 Task: Arrange fields using page layout.
Action: Mouse moved to (661, 96)
Screenshot: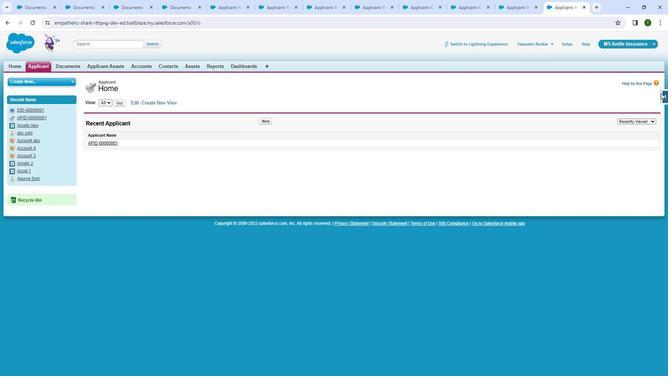 
Action: Mouse pressed left at (661, 96)
Screenshot: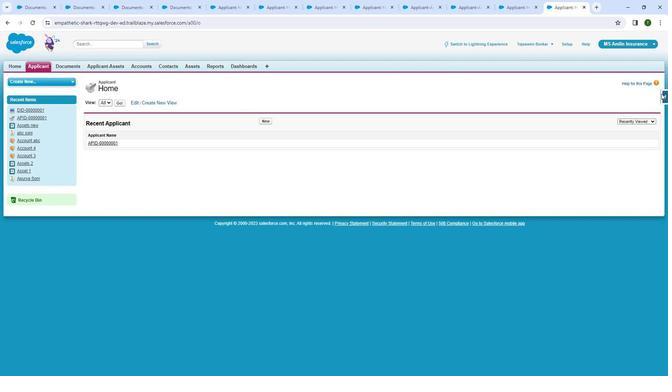 
Action: Mouse moved to (599, 121)
Screenshot: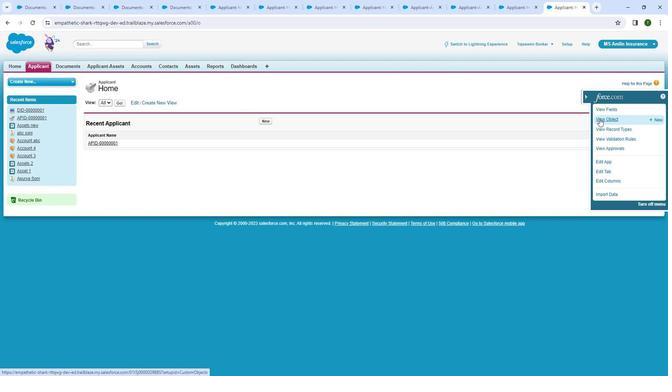 
Action: Mouse pressed left at (599, 121)
Screenshot: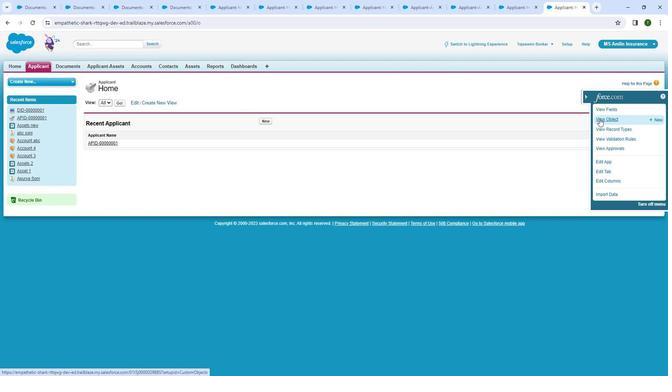 
Action: Mouse moved to (132, 172)
Screenshot: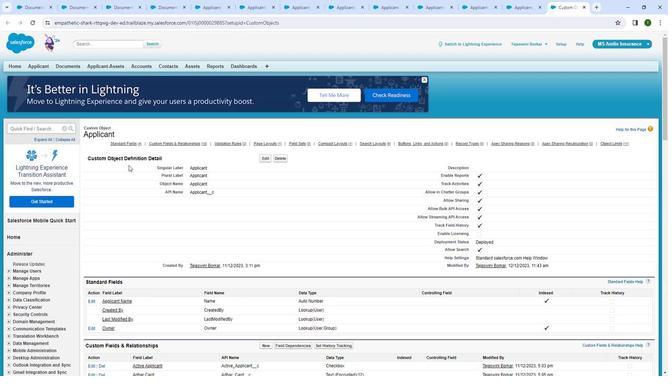 
Action: Mouse scrolled (132, 171) with delta (0, 0)
Screenshot: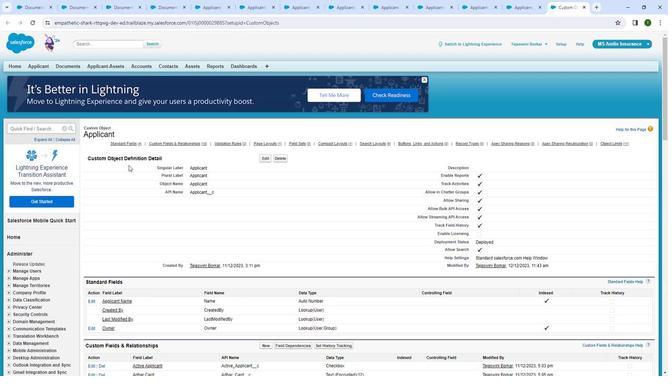 
Action: Mouse moved to (141, 177)
Screenshot: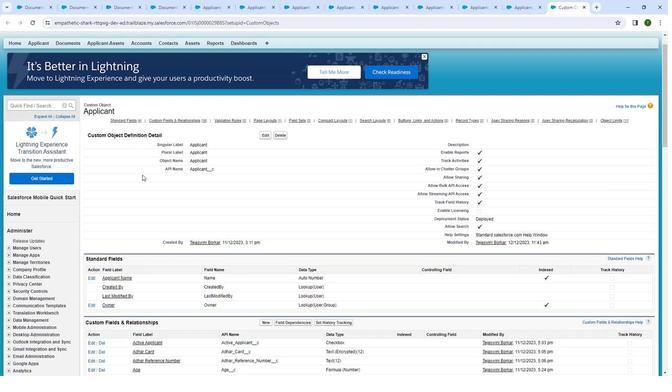 
Action: Mouse scrolled (141, 177) with delta (0, 0)
Screenshot: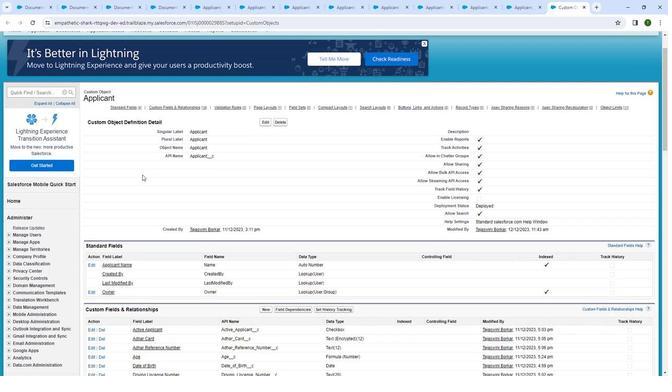 
Action: Mouse scrolled (141, 177) with delta (0, 0)
Screenshot: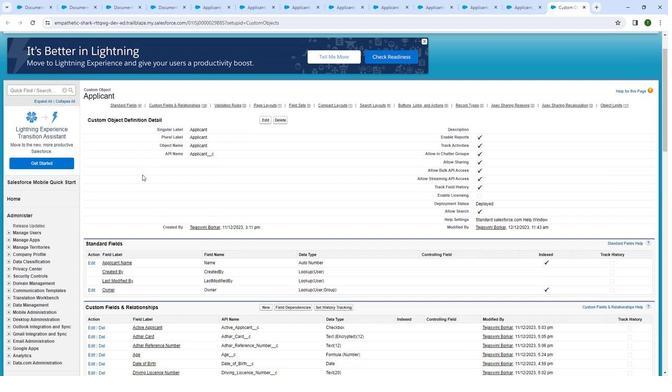 
Action: Mouse scrolled (141, 177) with delta (0, 0)
Screenshot: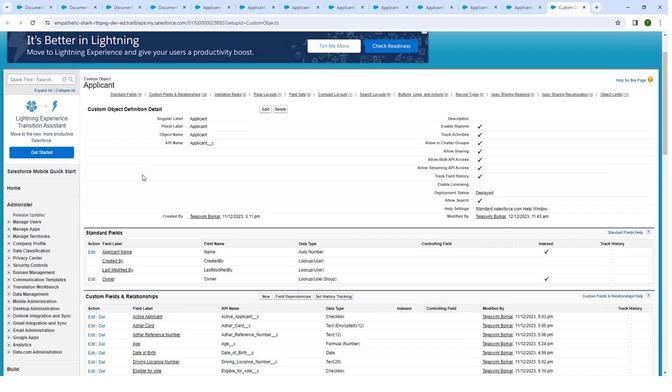 
Action: Mouse moved to (142, 176)
Screenshot: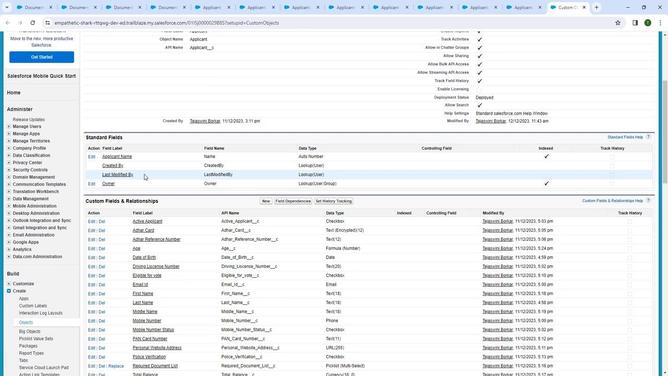 
Action: Mouse scrolled (142, 176) with delta (0, 0)
Screenshot: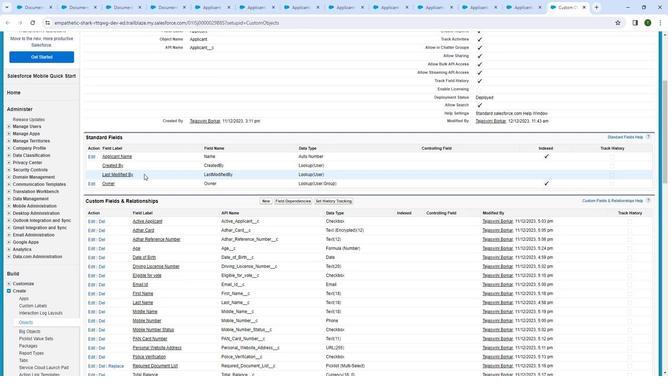 
Action: Mouse scrolled (142, 176) with delta (0, 0)
Screenshot: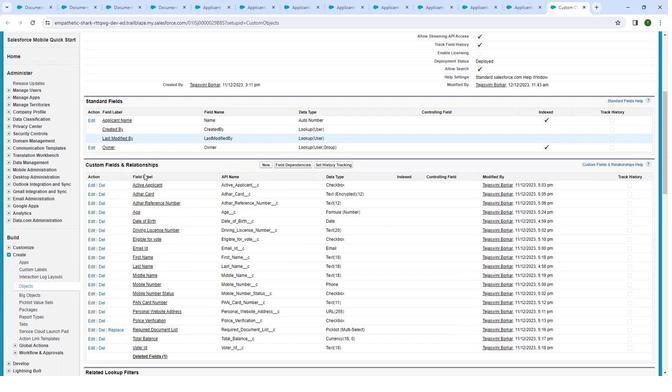
Action: Mouse moved to (168, 163)
Screenshot: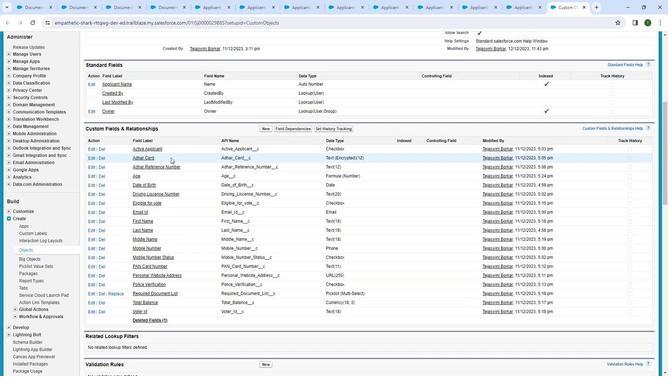 
Action: Mouse scrolled (168, 162) with delta (0, 0)
Screenshot: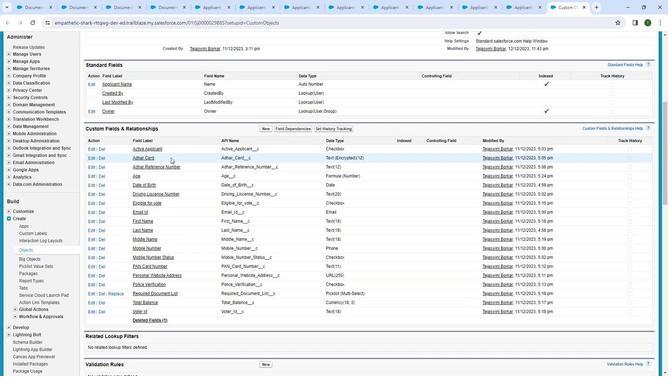 
Action: Mouse moved to (167, 165)
Screenshot: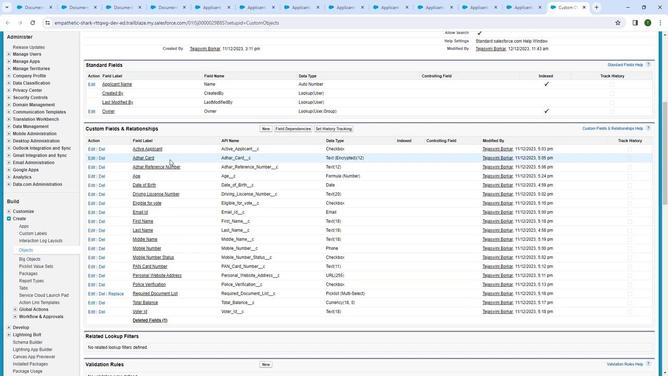 
Action: Mouse scrolled (167, 165) with delta (0, 0)
Screenshot: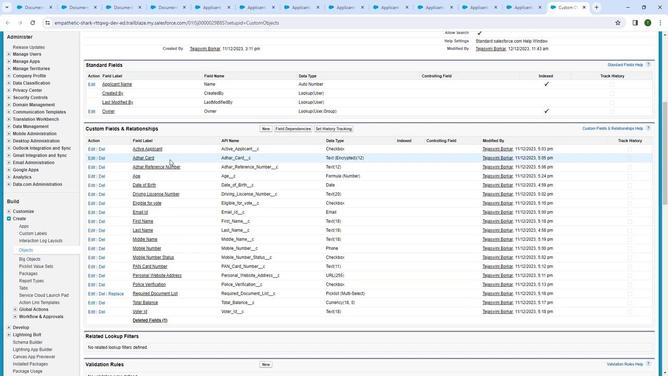 
Action: Mouse moved to (167, 166)
Screenshot: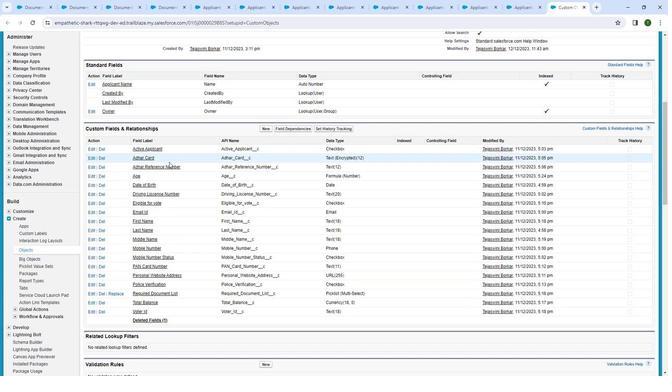 
Action: Mouse scrolled (167, 165) with delta (0, 0)
Screenshot: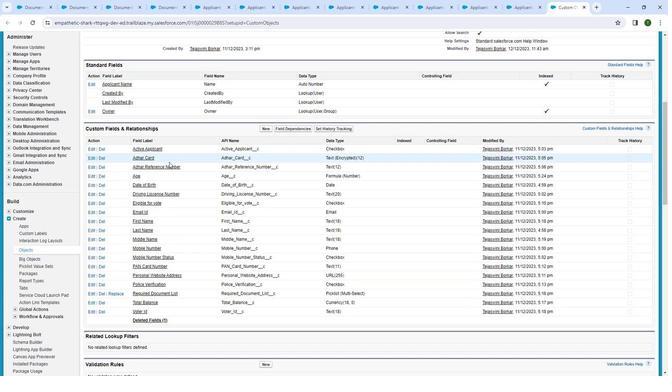 
Action: Mouse moved to (144, 218)
Screenshot: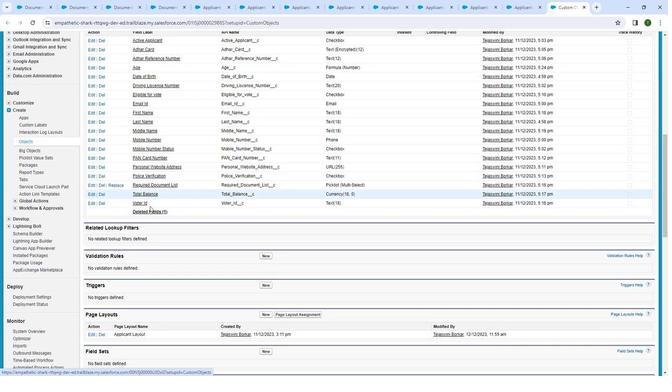 
Action: Mouse scrolled (144, 217) with delta (0, 0)
Screenshot: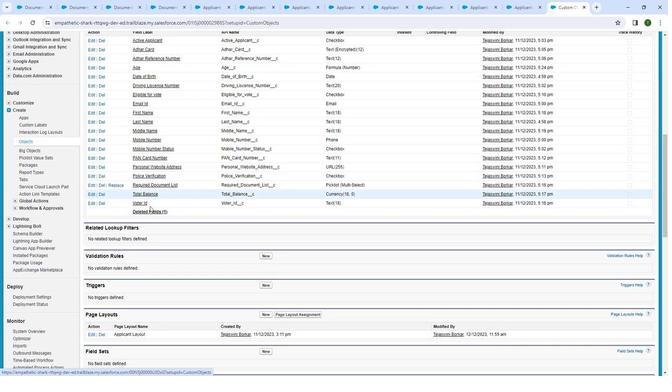 
Action: Mouse moved to (89, 303)
Screenshot: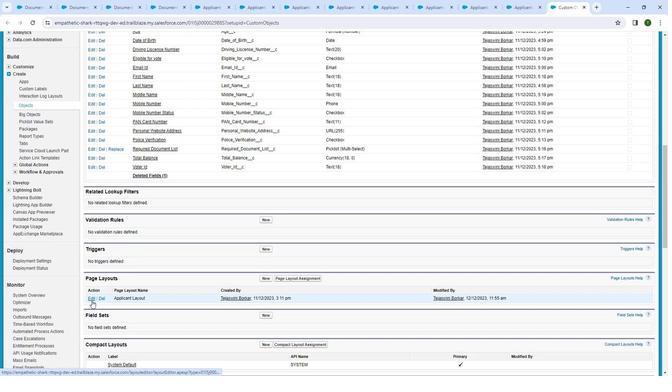 
Action: Mouse pressed left at (89, 303)
Screenshot: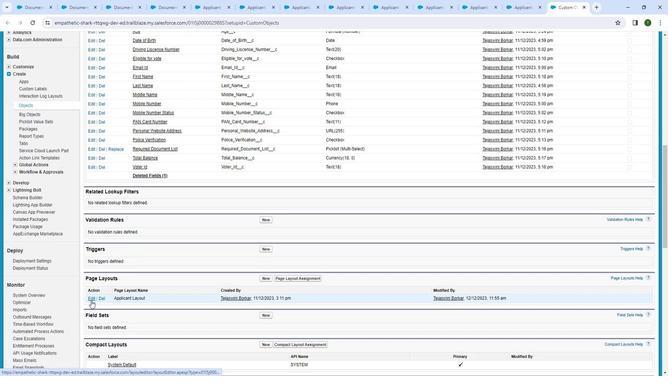 
Action: Mouse moved to (182, 206)
Screenshot: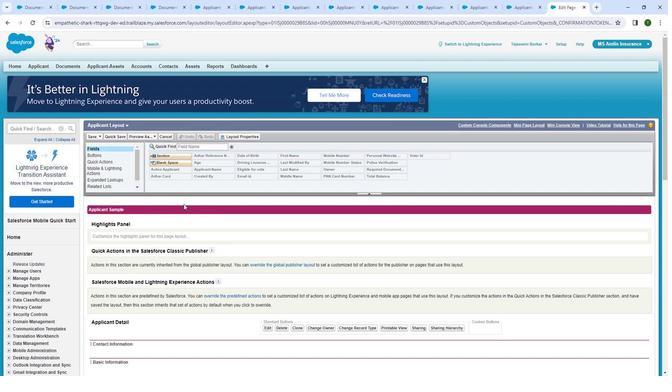 
Action: Mouse scrolled (182, 206) with delta (0, 0)
Screenshot: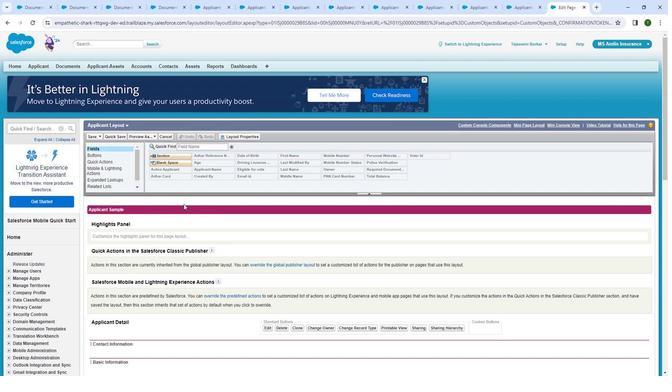 
Action: Mouse moved to (161, 122)
Screenshot: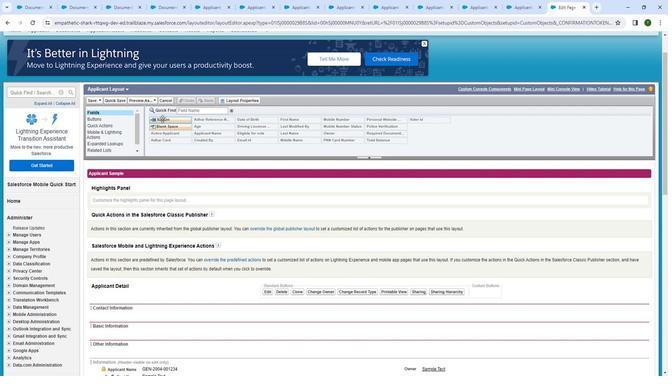 
Action: Mouse pressed left at (161, 122)
Screenshot: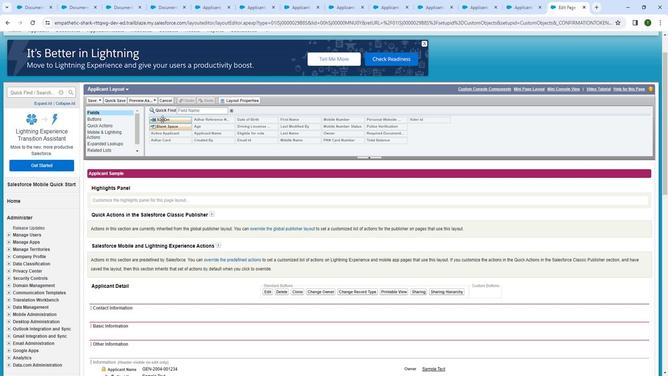 
Action: Mouse moved to (162, 176)
Screenshot: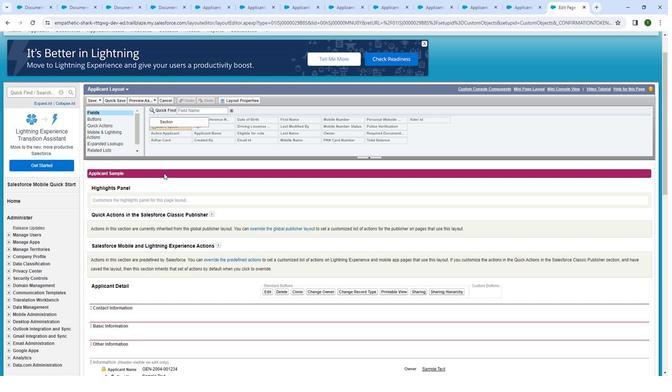 
Action: Mouse scrolled (162, 176) with delta (0, 0)
Screenshot: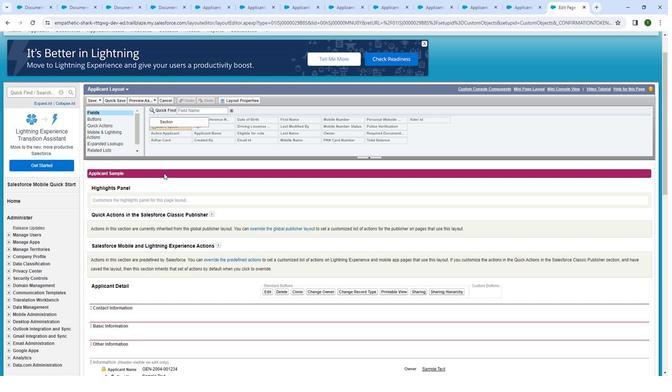 
Action: Mouse moved to (162, 183)
Screenshot: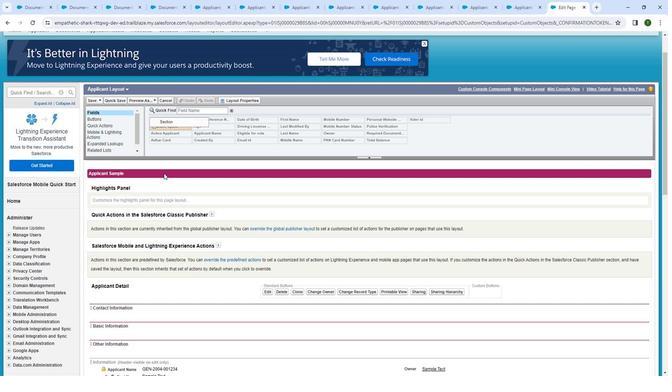 
Action: Mouse scrolled (162, 183) with delta (0, 0)
Screenshot: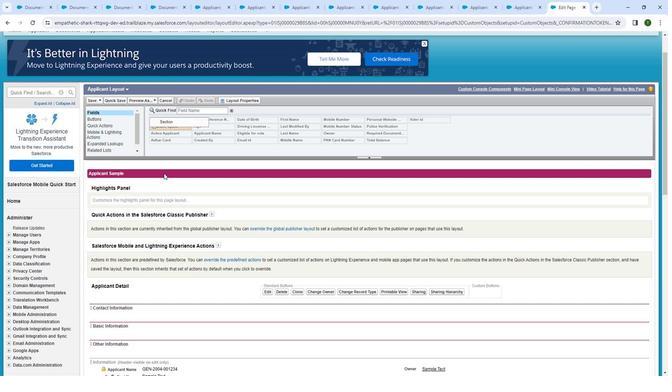 
Action: Mouse moved to (164, 188)
Screenshot: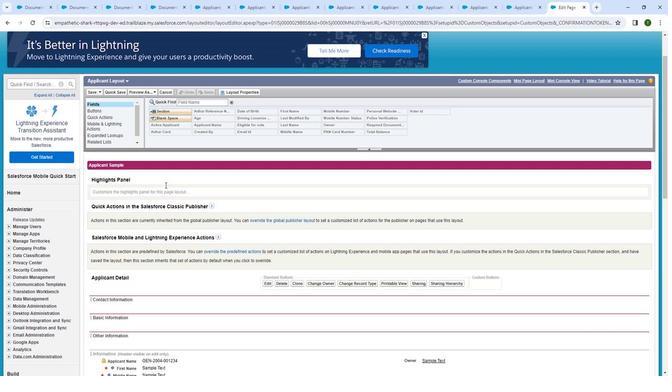 
Action: Mouse scrolled (164, 188) with delta (0, 0)
Screenshot: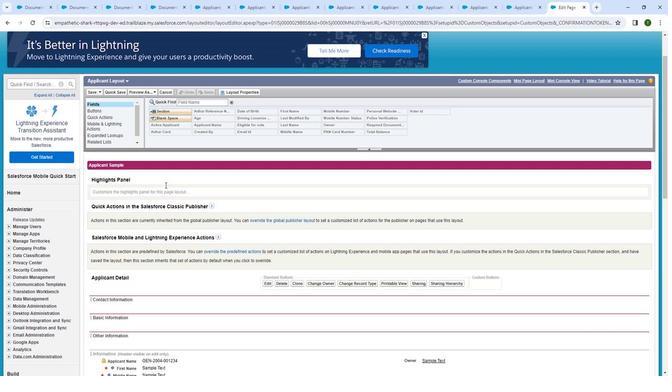 
Action: Mouse moved to (168, 192)
Screenshot: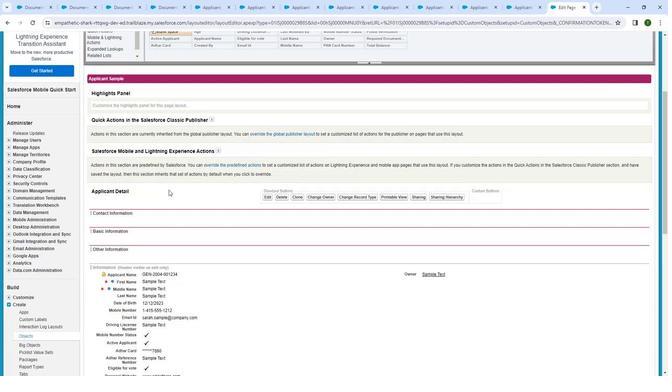 
Action: Mouse scrolled (168, 192) with delta (0, 0)
Screenshot: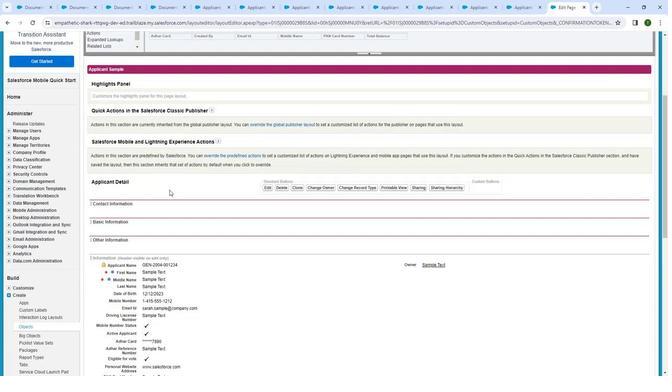 
Action: Mouse moved to (154, 235)
Screenshot: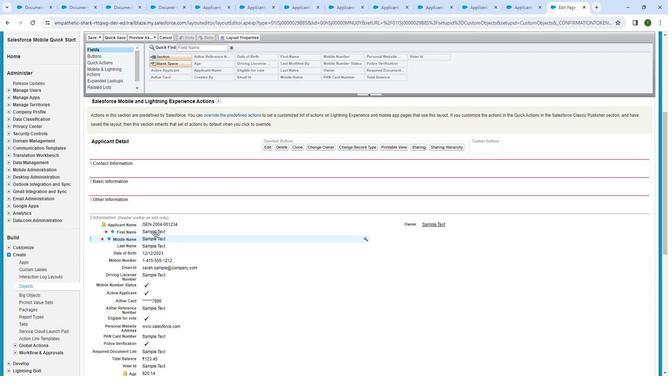 
Action: Mouse pressed left at (154, 235)
Screenshot: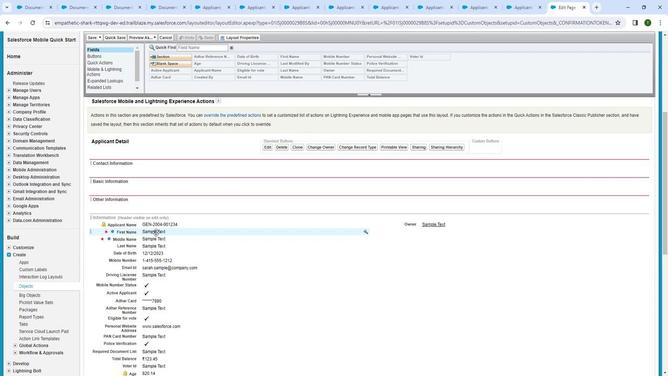 
Action: Mouse moved to (113, 167)
Screenshot: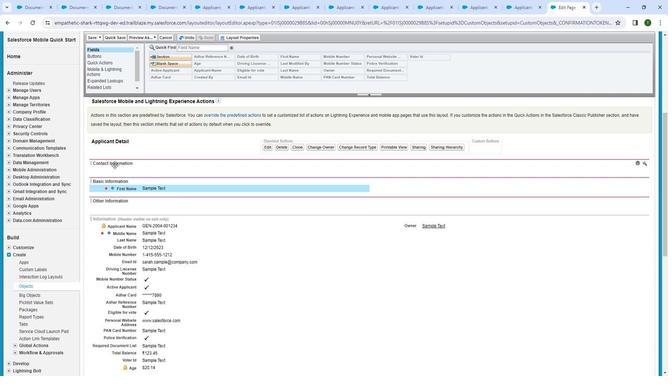 
Action: Mouse pressed left at (113, 167)
Screenshot: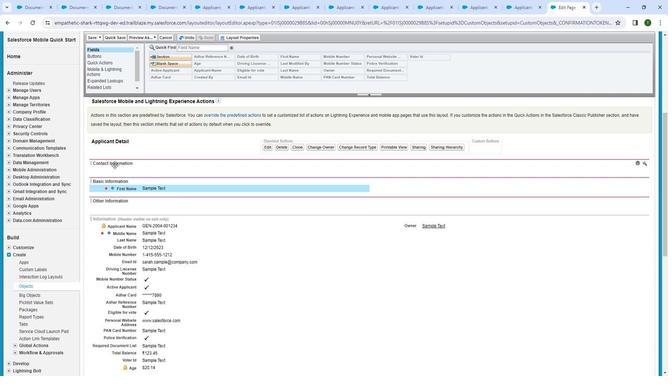 
Action: Mouse moved to (131, 237)
Screenshot: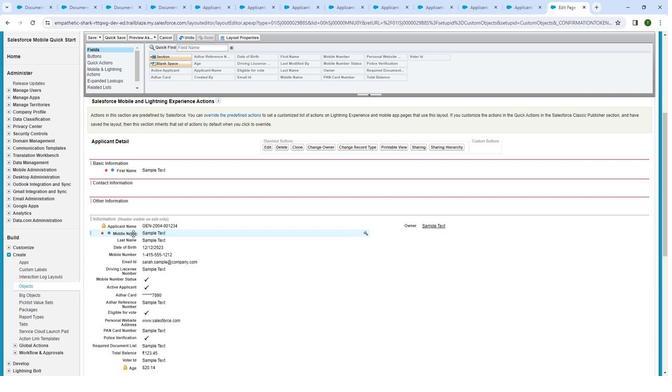 
Action: Mouse pressed left at (131, 237)
Screenshot: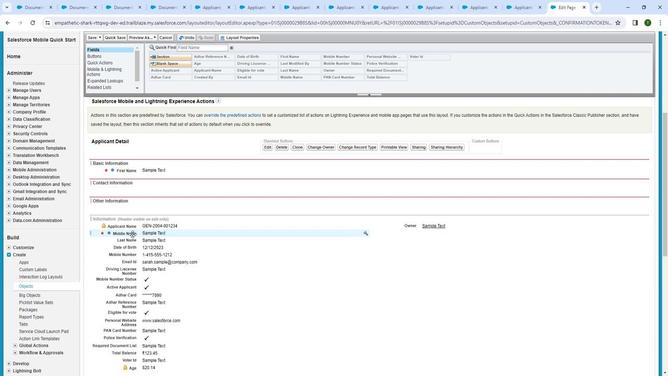 
Action: Mouse moved to (125, 175)
Screenshot: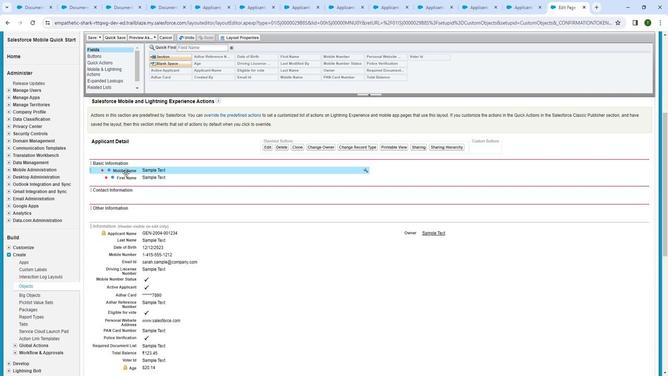 
Action: Mouse pressed left at (125, 175)
Screenshot: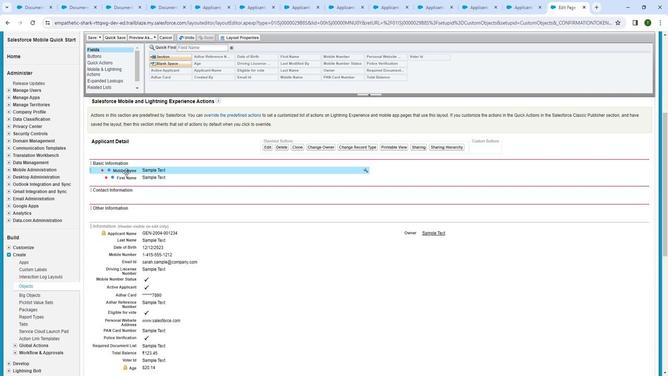 
Action: Mouse moved to (125, 244)
Screenshot: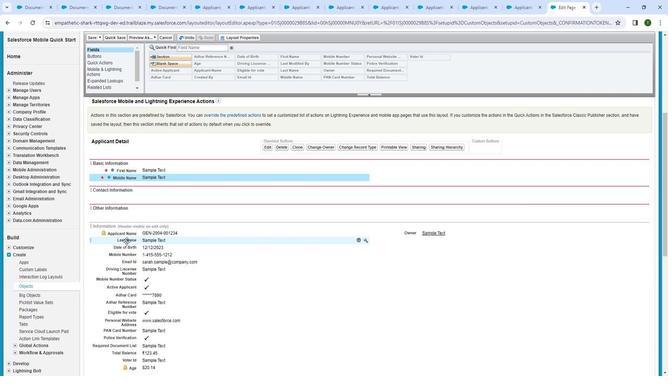 
Action: Mouse pressed left at (125, 244)
Screenshot: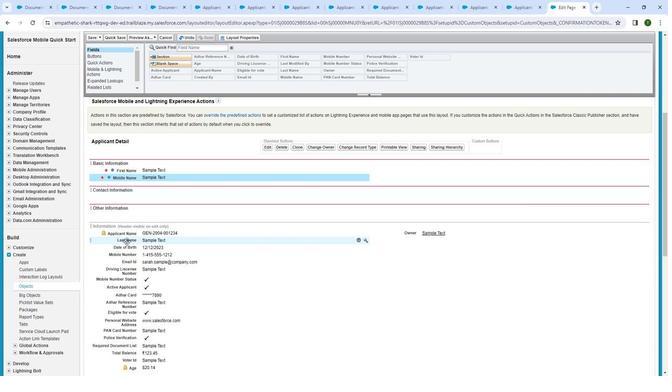 
Action: Mouse moved to (154, 213)
Screenshot: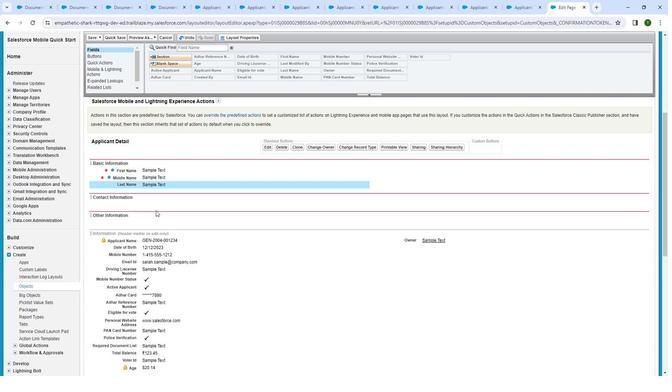 
Action: Mouse scrolled (154, 213) with delta (0, 0)
Screenshot: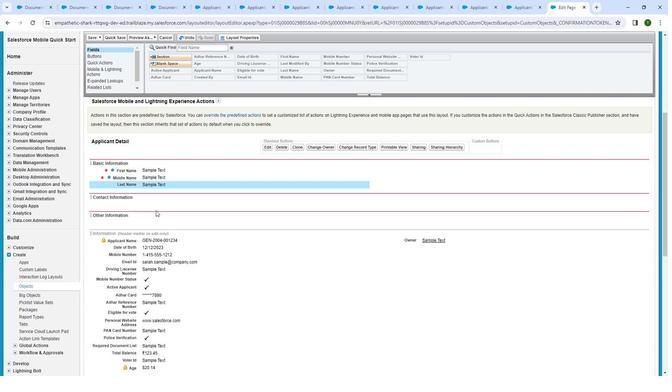 
Action: Mouse moved to (141, 281)
Screenshot: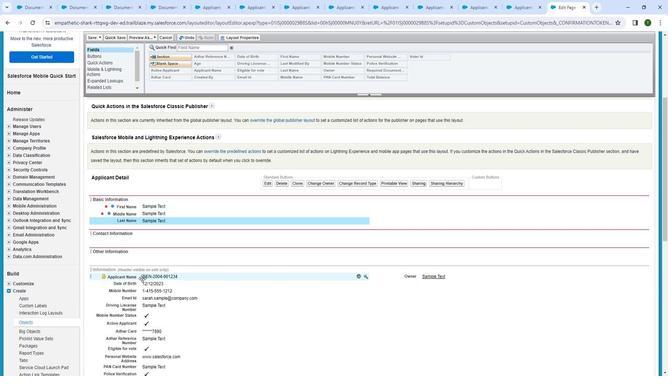 
Action: Mouse pressed left at (141, 281)
Screenshot: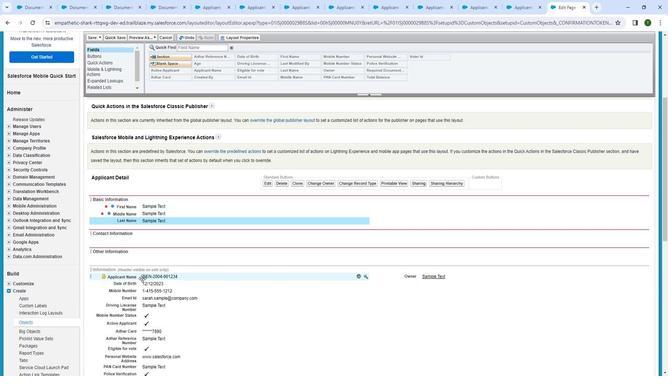 
Action: Mouse moved to (124, 281)
Screenshot: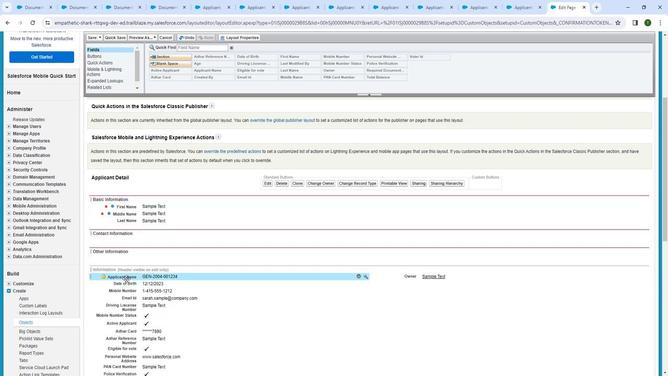 
Action: Mouse pressed left at (124, 281)
Screenshot: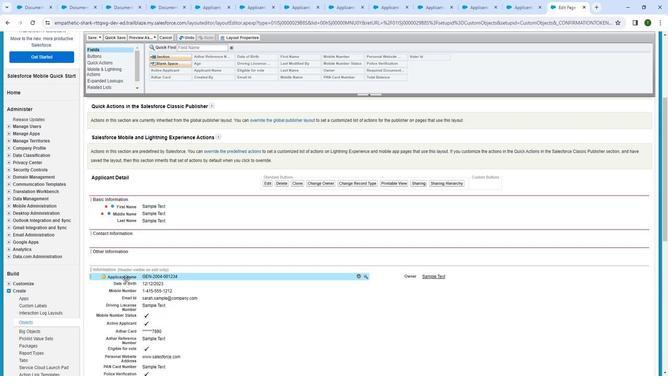 
Action: Mouse moved to (126, 264)
Screenshot: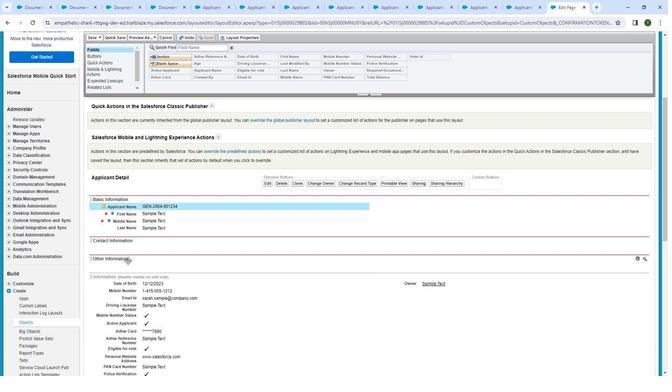 
Action: Mouse scrolled (126, 264) with delta (0, 0)
Screenshot: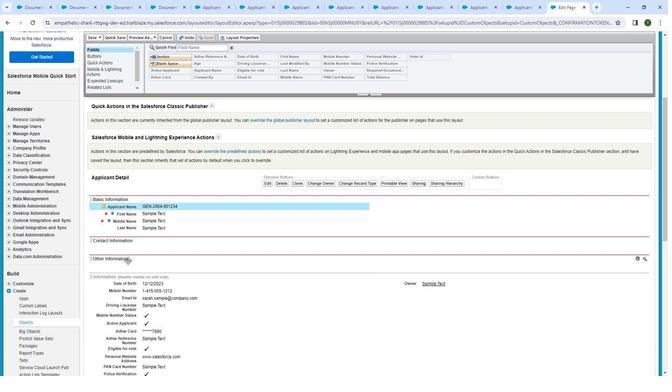 
Action: Mouse moved to (137, 250)
Screenshot: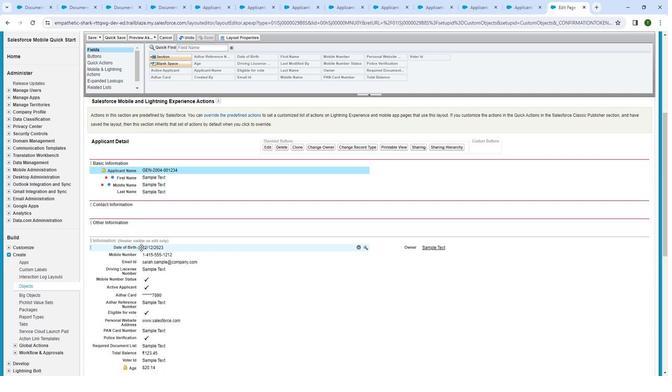 
Action: Mouse pressed left at (137, 250)
Screenshot: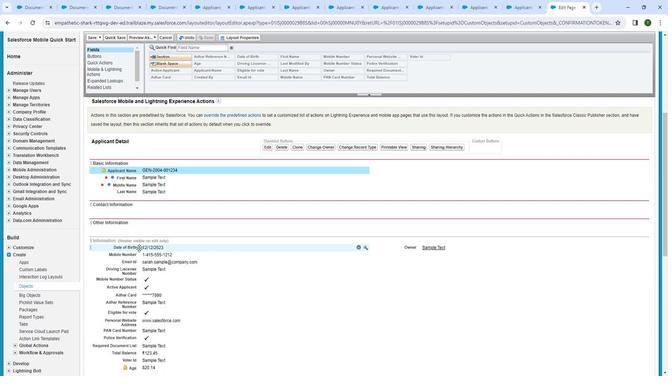 
Action: Mouse moved to (153, 258)
Screenshot: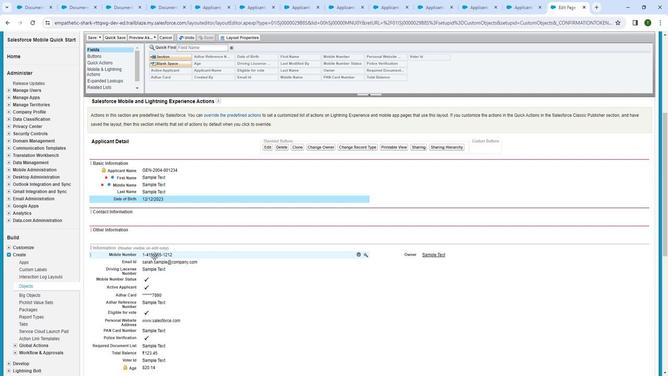 
Action: Mouse pressed left at (153, 258)
Screenshot: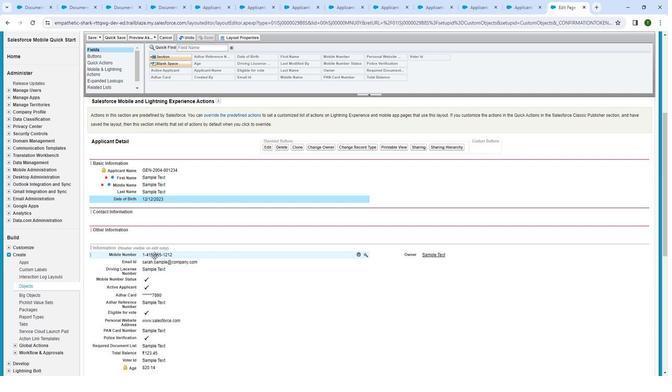 
Action: Mouse moved to (131, 310)
Screenshot: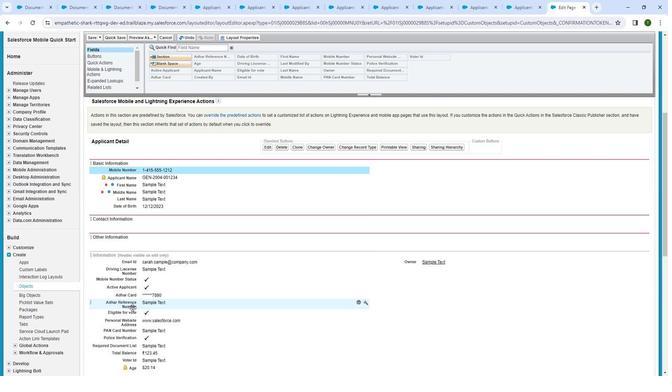 
Action: Mouse scrolled (131, 310) with delta (0, 0)
Screenshot: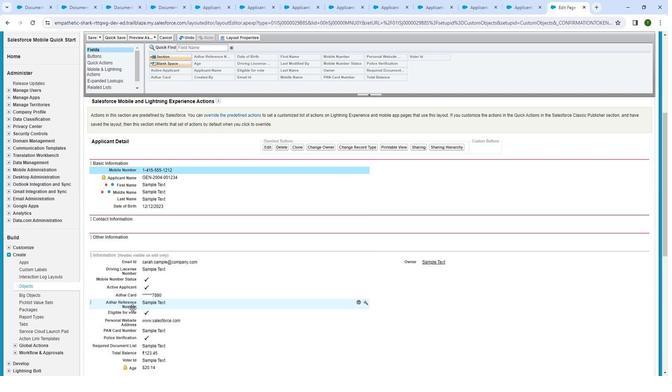
Action: Mouse moved to (135, 310)
Screenshot: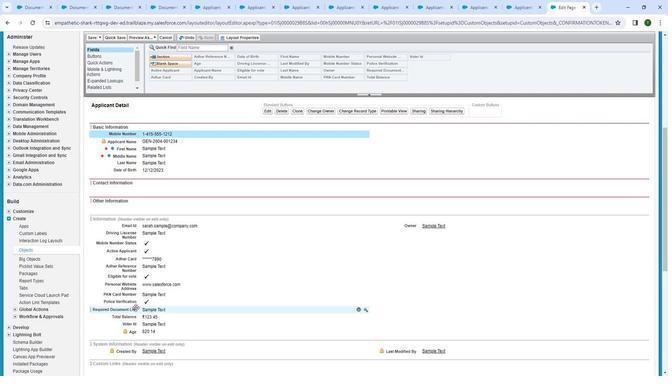 
Action: Mouse scrolled (135, 310) with delta (0, 0)
Screenshot: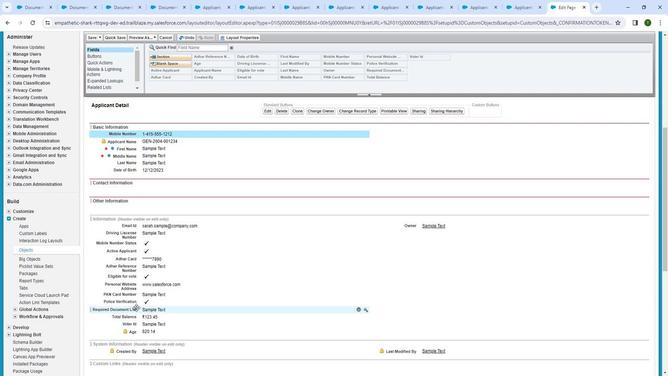 
Action: Mouse moved to (136, 307)
Screenshot: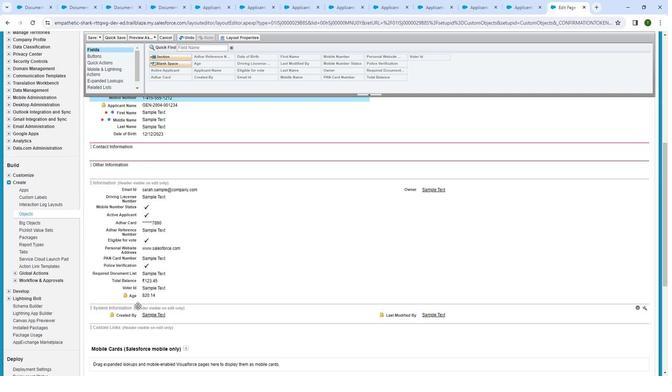 
Action: Mouse scrolled (136, 308) with delta (0, 0)
Screenshot: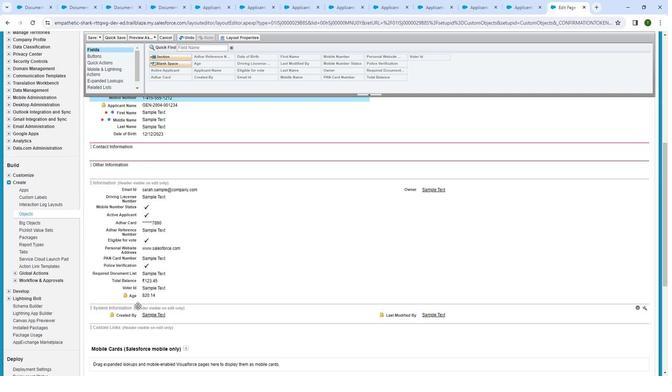 
Action: Mouse moved to (136, 307)
Screenshot: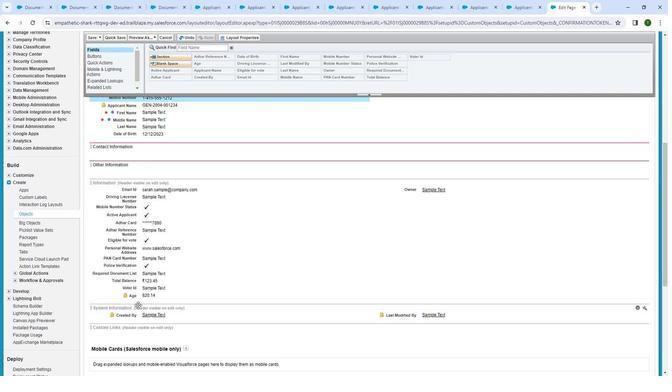 
Action: Mouse scrolled (136, 307) with delta (0, 0)
Screenshot: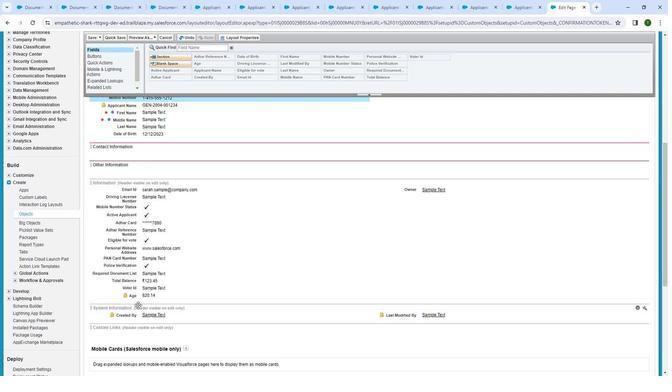 
Action: Mouse moved to (137, 306)
Screenshot: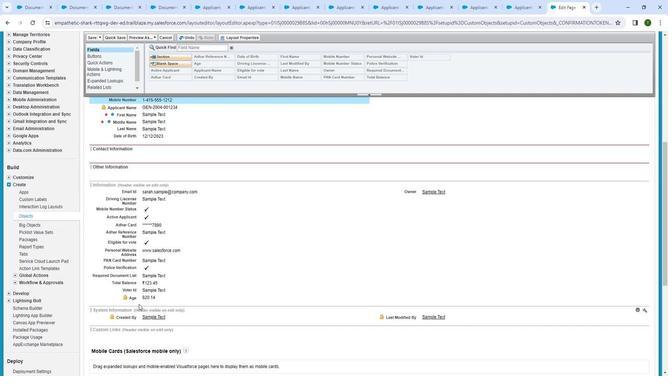
Action: Mouse scrolled (137, 306) with delta (0, 0)
Screenshot: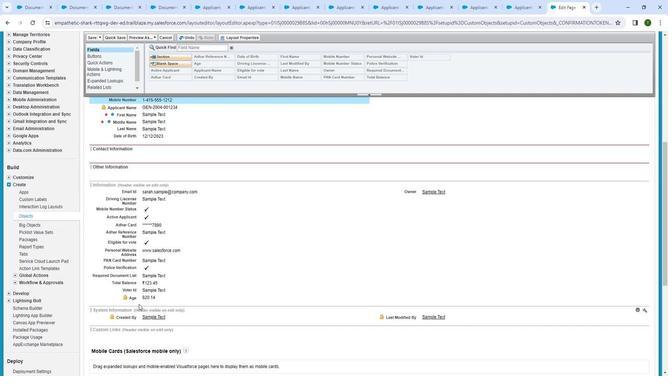 
Action: Mouse moved to (152, 245)
Screenshot: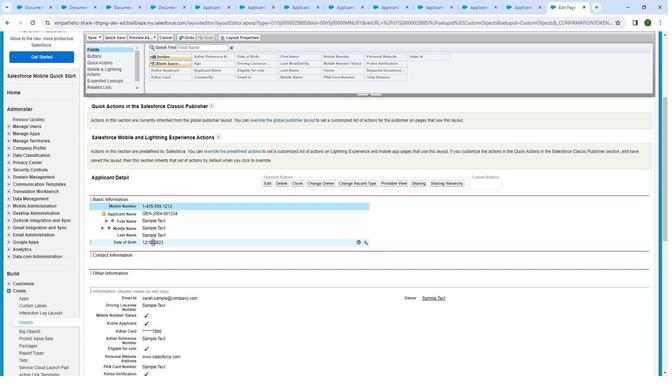 
Action: Mouse pressed left at (152, 245)
Screenshot: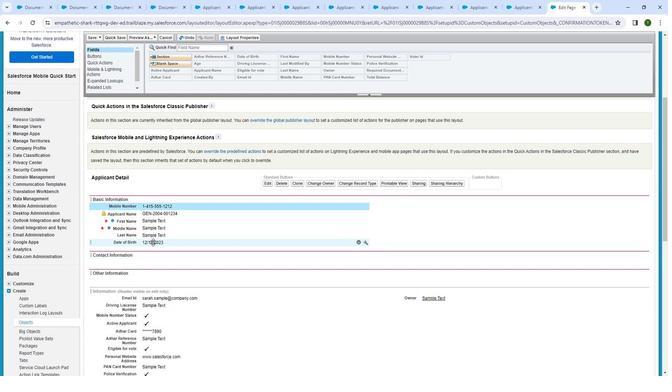 
Action: Mouse moved to (226, 242)
Screenshot: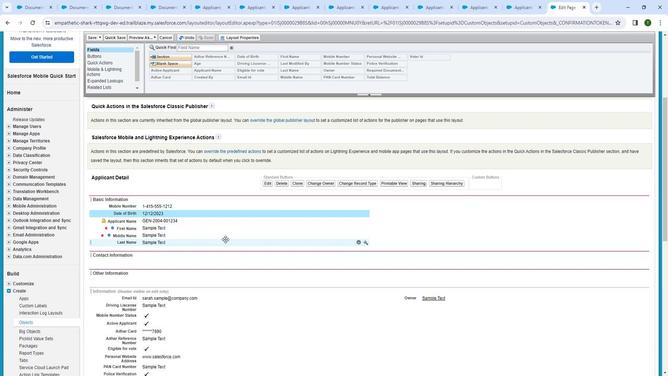 
Action: Mouse scrolled (226, 243) with delta (0, 0)
Screenshot: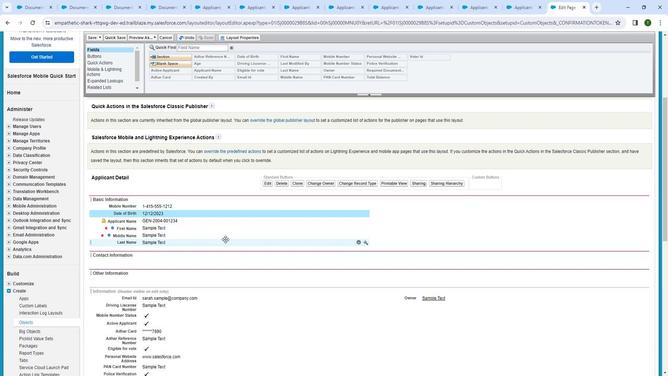 
Action: Mouse moved to (232, 245)
Screenshot: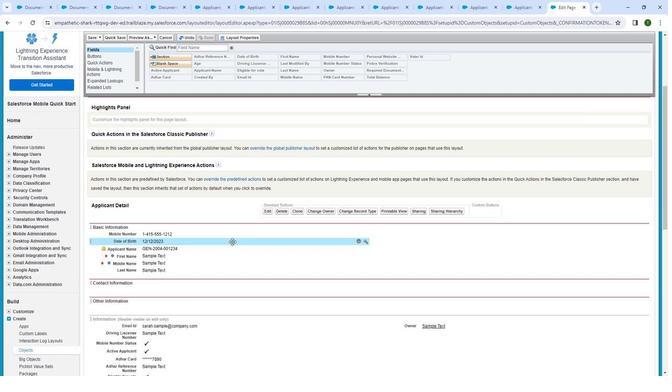 
Action: Mouse scrolled (232, 245) with delta (0, 0)
Screenshot: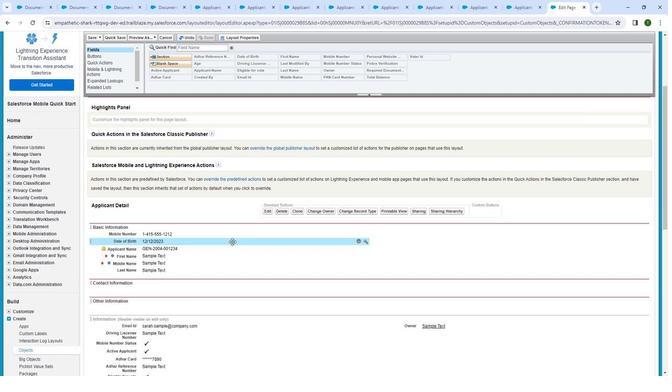 
Action: Mouse moved to (239, 251)
Screenshot: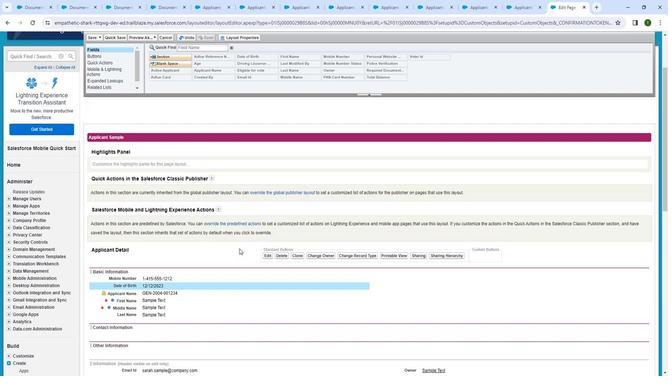 
Action: Mouse scrolled (239, 251) with delta (0, 0)
Screenshot: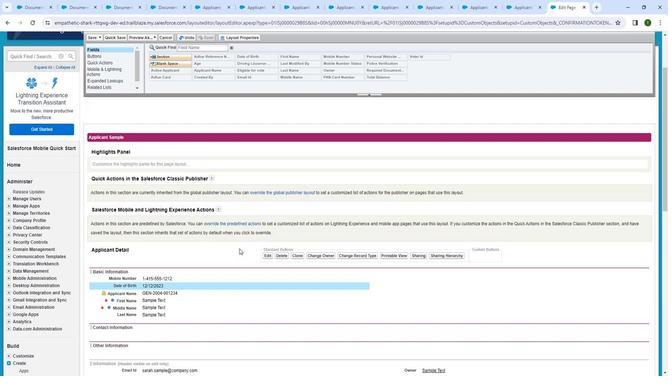 
Action: Mouse moved to (239, 252)
Screenshot: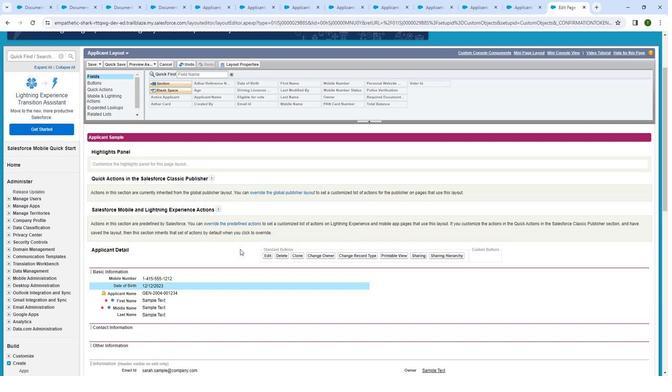
Action: Mouse scrolled (239, 252) with delta (0, 0)
Screenshot: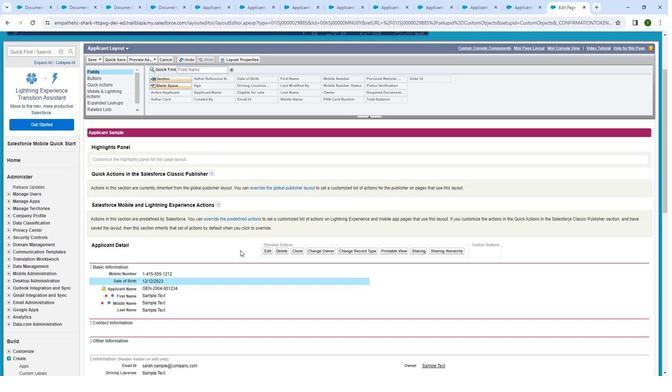 
Action: Mouse scrolled (239, 252) with delta (0, 0)
Screenshot: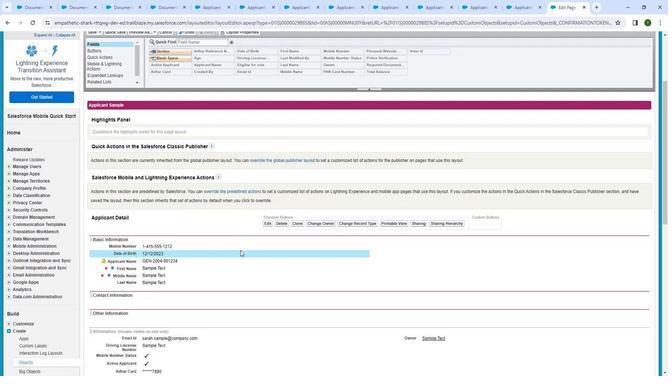 
Action: Mouse moved to (239, 252)
Screenshot: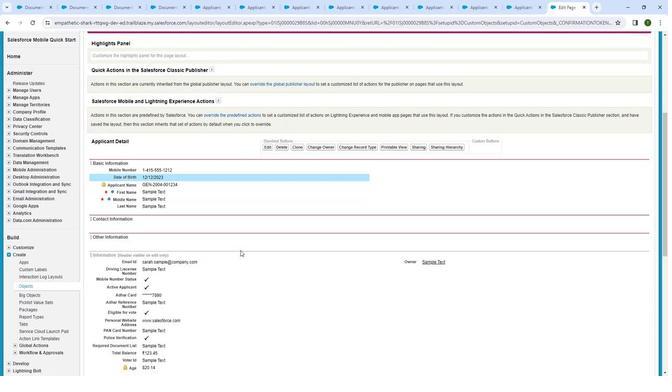 
Action: Mouse scrolled (239, 253) with delta (0, 0)
Screenshot: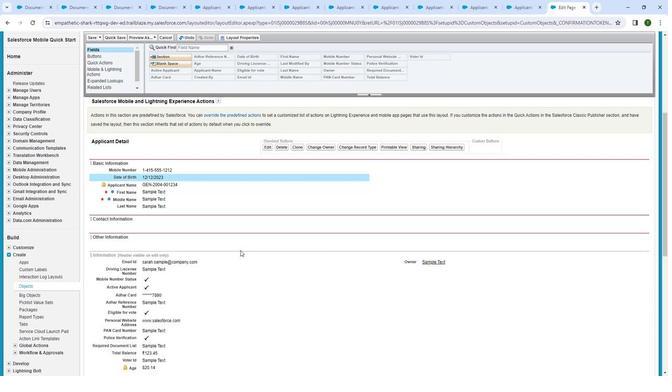 
Action: Mouse scrolled (239, 253) with delta (0, 0)
Screenshot: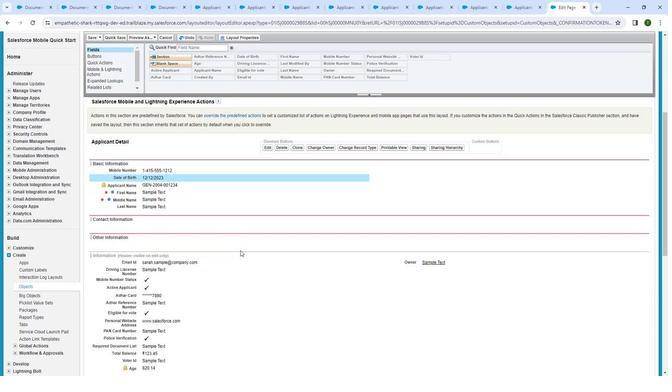 
Action: Mouse moved to (134, 253)
Screenshot: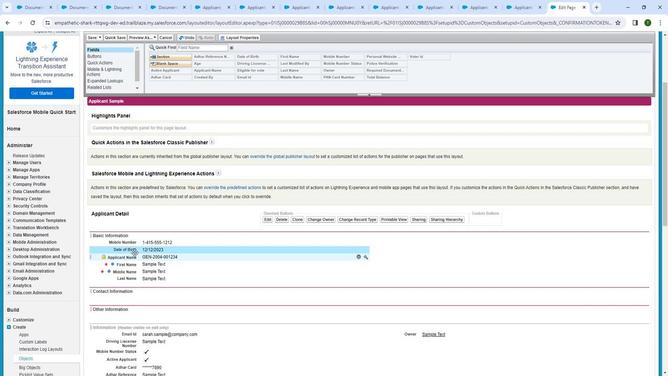 
Action: Mouse pressed left at (134, 253)
Screenshot: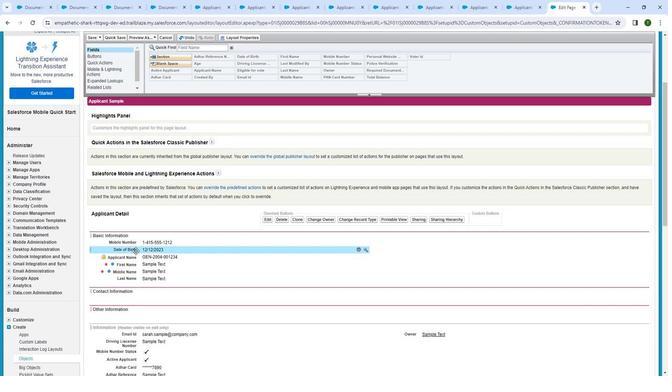 
Action: Mouse moved to (125, 251)
Screenshot: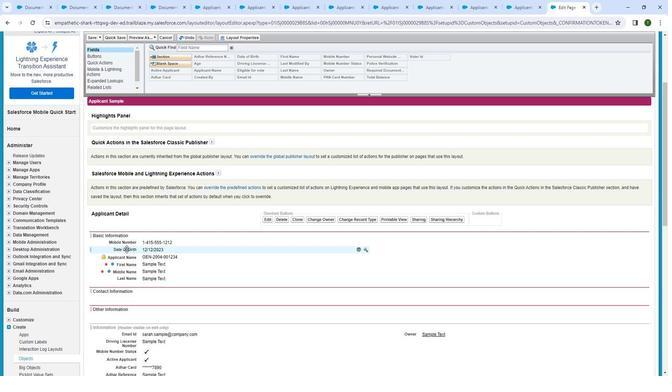 
Action: Mouse pressed left at (125, 251)
Screenshot: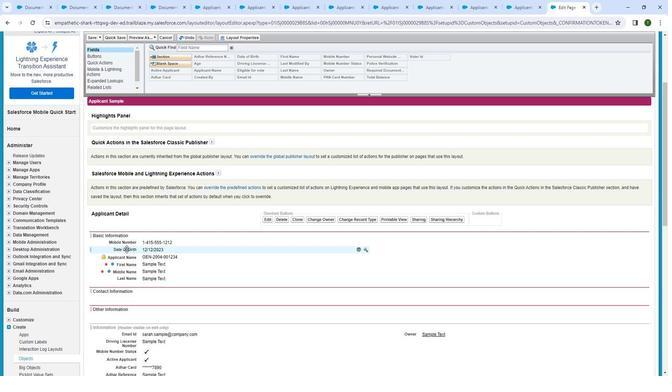 
Action: Mouse moved to (145, 244)
Screenshot: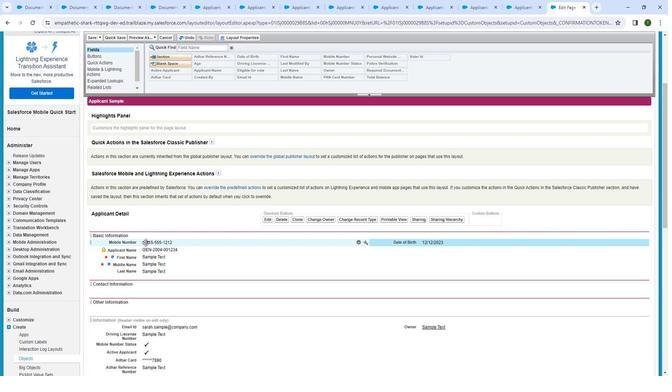 
Action: Mouse pressed left at (145, 244)
Screenshot: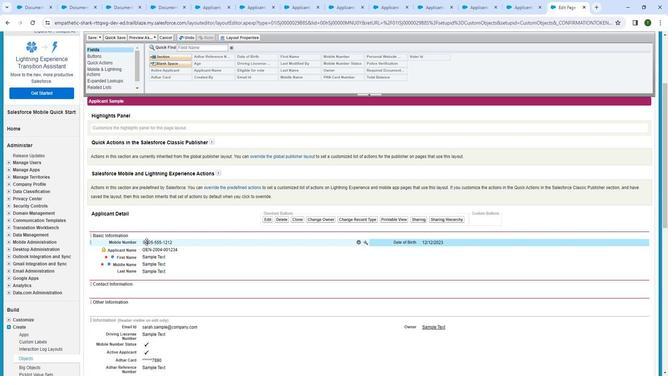 
Action: Mouse moved to (148, 278)
Screenshot: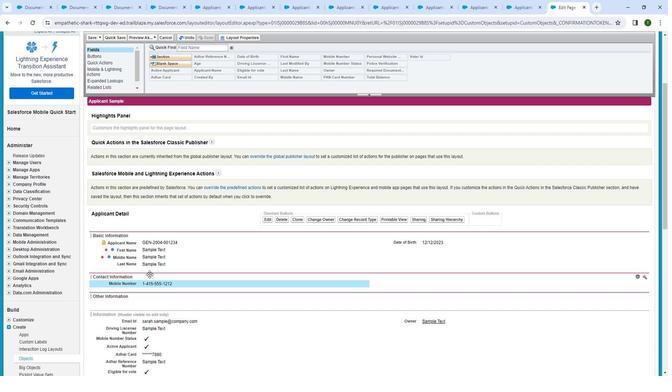 
Action: Mouse scrolled (148, 278) with delta (0, 0)
Screenshot: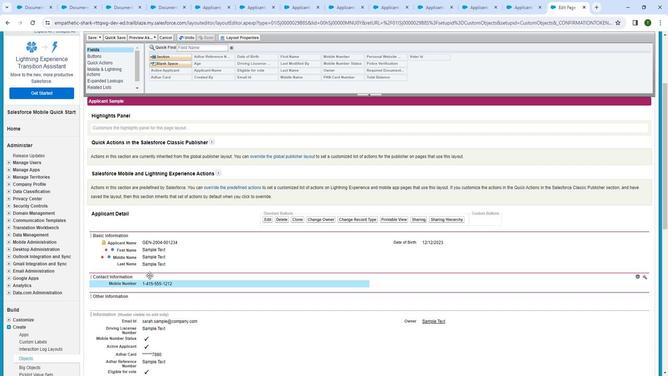 
Action: Mouse moved to (157, 247)
Screenshot: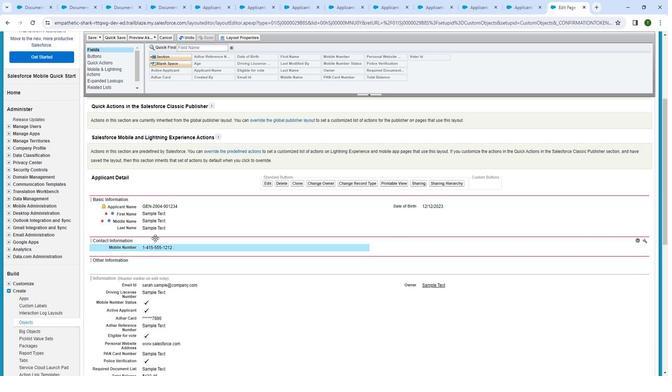 
Action: Mouse scrolled (157, 247) with delta (0, 0)
Screenshot: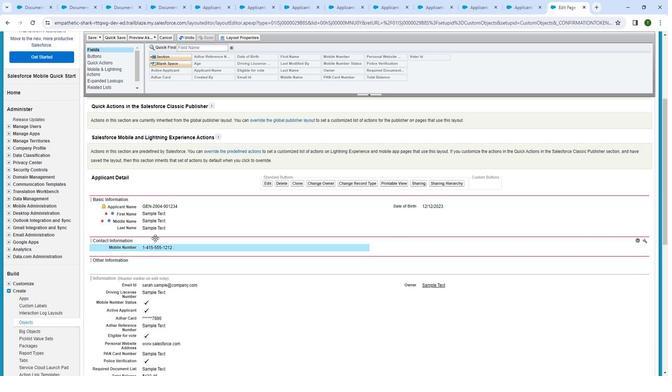 
Action: Mouse moved to (159, 251)
Screenshot: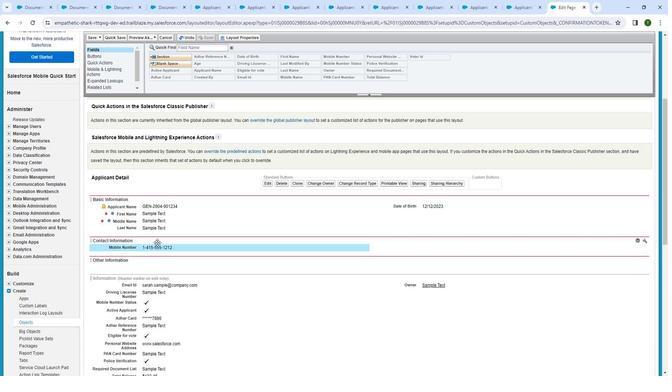 
Action: Mouse scrolled (159, 251) with delta (0, 0)
Screenshot: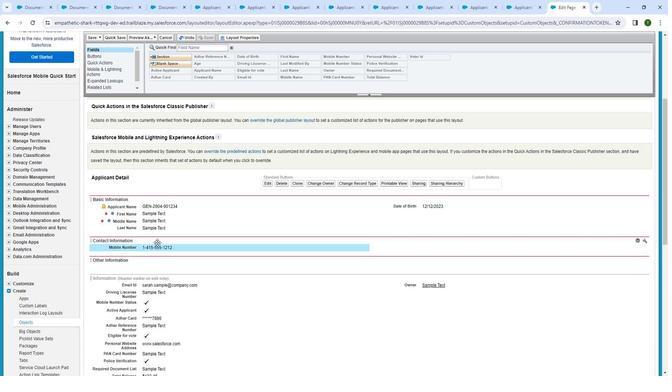 
Action: Mouse moved to (140, 320)
Screenshot: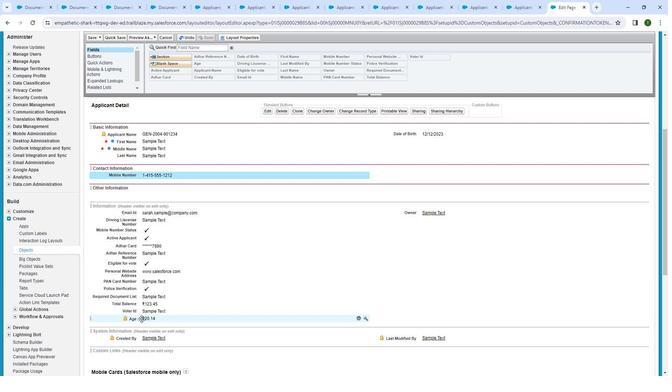 
Action: Mouse pressed left at (140, 320)
Screenshot: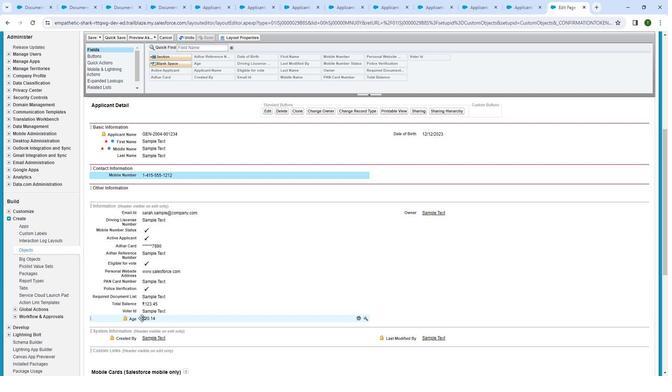 
Action: Mouse moved to (260, 224)
Screenshot: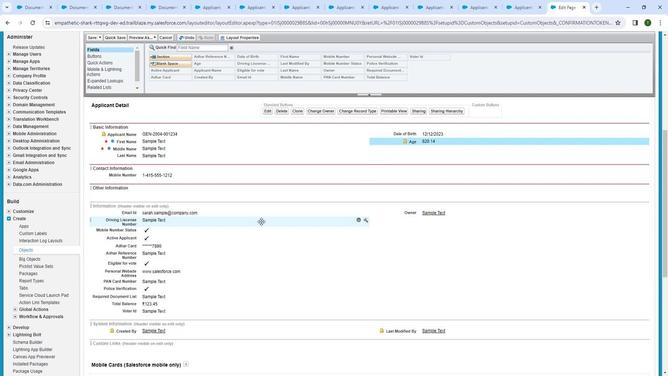 
Action: Mouse scrolled (260, 224) with delta (0, 0)
Screenshot: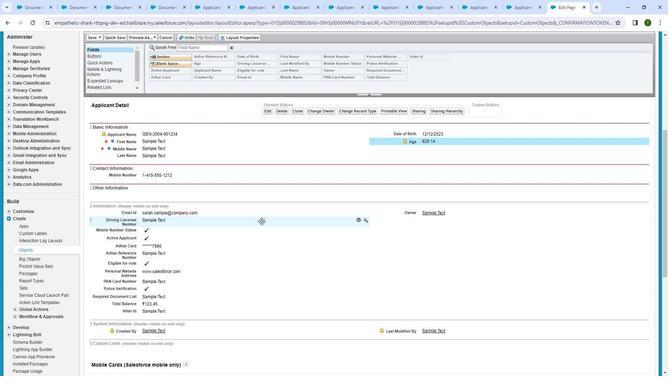 
Action: Mouse moved to (239, 235)
Screenshot: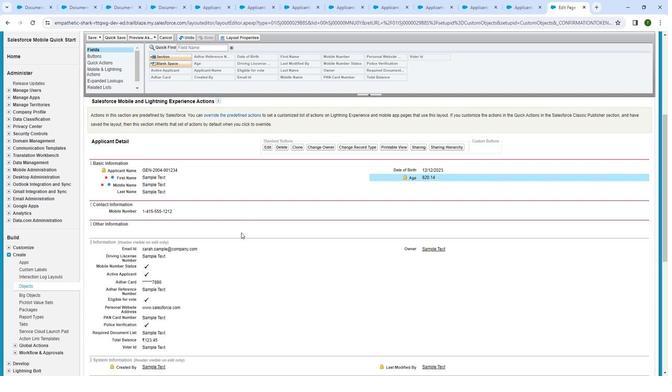 
Action: Mouse scrolled (239, 235) with delta (0, 0)
Screenshot: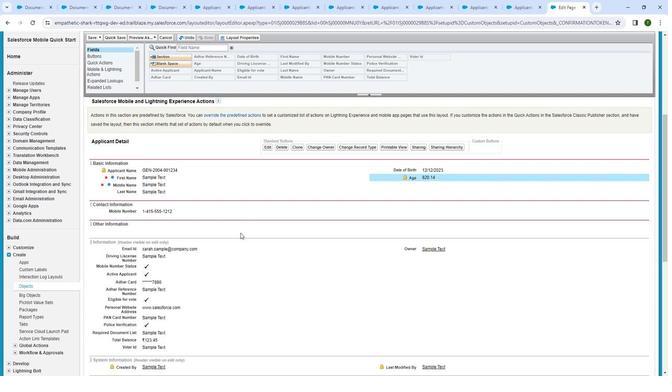 
Action: Mouse moved to (122, 216)
Screenshot: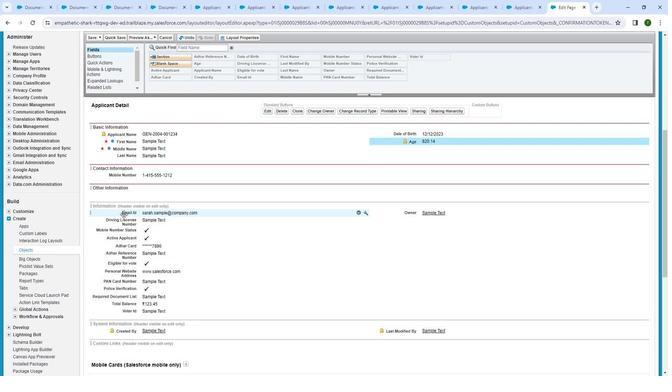 
Action: Mouse pressed left at (122, 216)
Screenshot: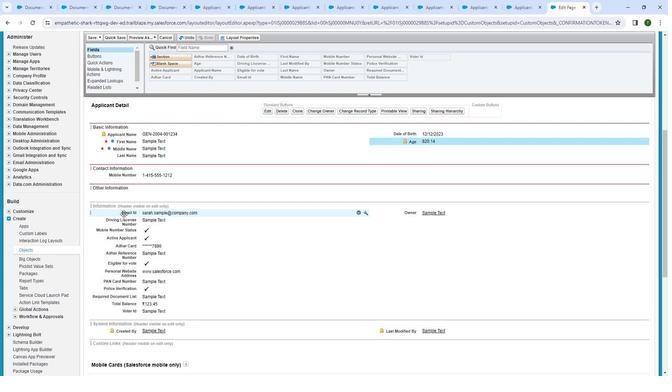 
Action: Mouse moved to (121, 277)
Screenshot: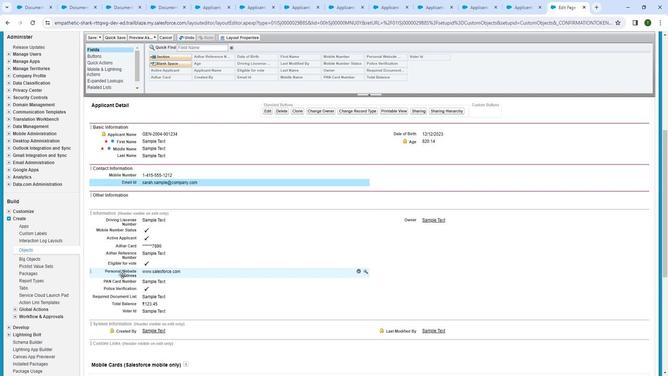 
Action: Mouse scrolled (121, 277) with delta (0, 0)
Screenshot: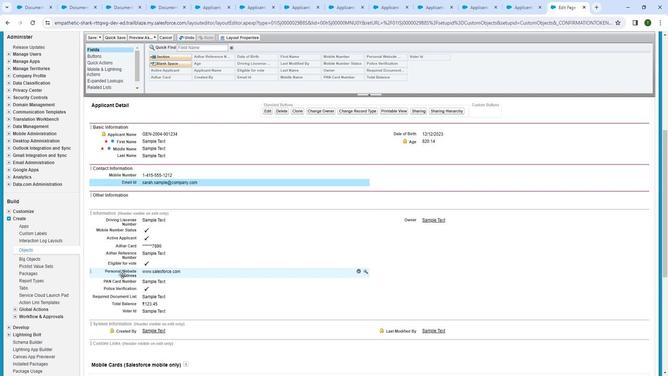
Action: Mouse moved to (141, 263)
Screenshot: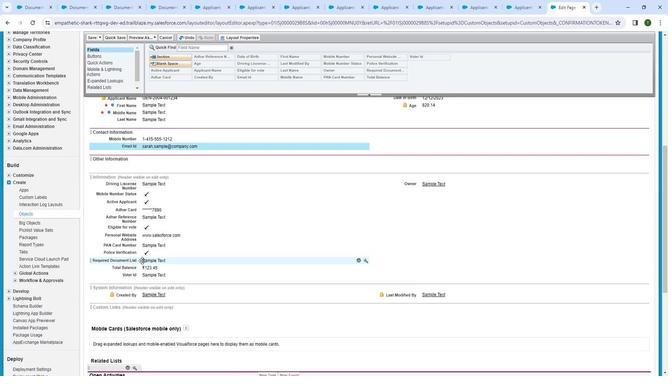 
Action: Mouse scrolled (141, 263) with delta (0, 0)
Screenshot: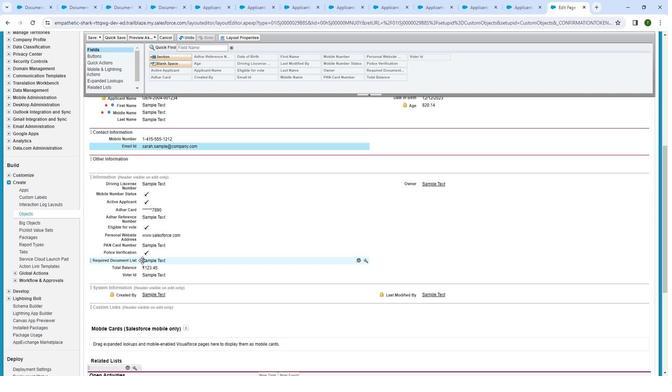 
Action: Mouse moved to (128, 247)
Screenshot: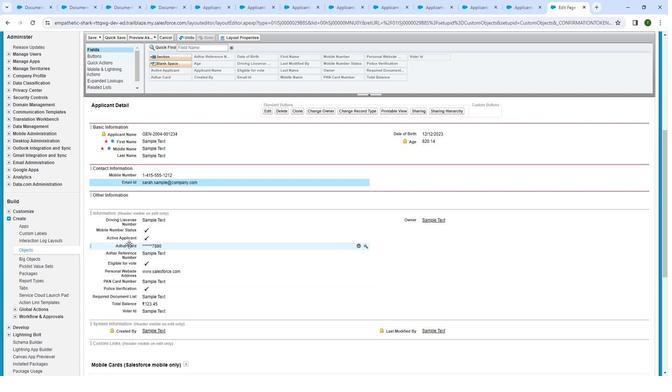 
Action: Mouse pressed left at (128, 247)
Screenshot: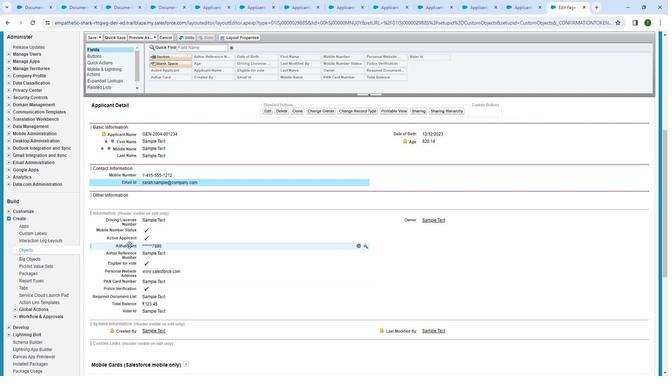
Action: Mouse moved to (125, 278)
Screenshot: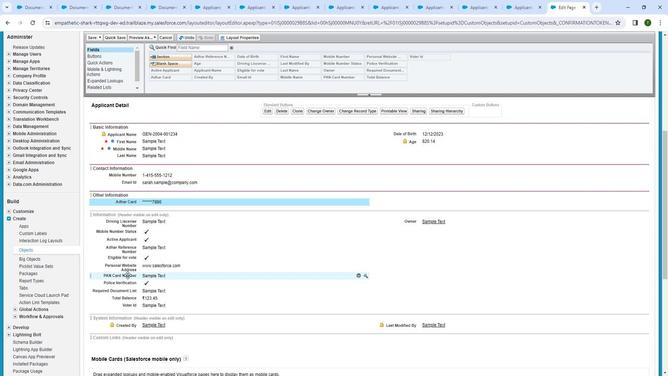 
Action: Mouse pressed left at (125, 278)
Screenshot: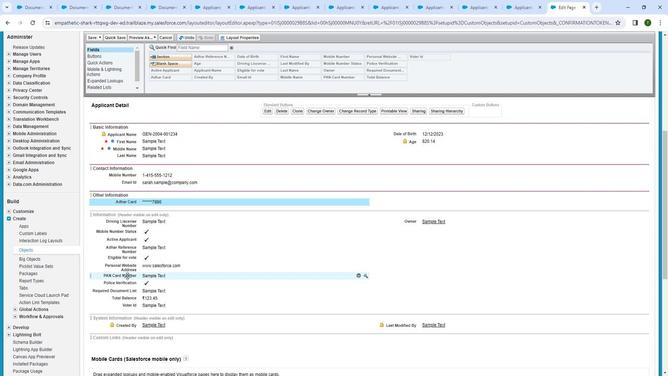 
Action: Mouse moved to (133, 296)
Screenshot: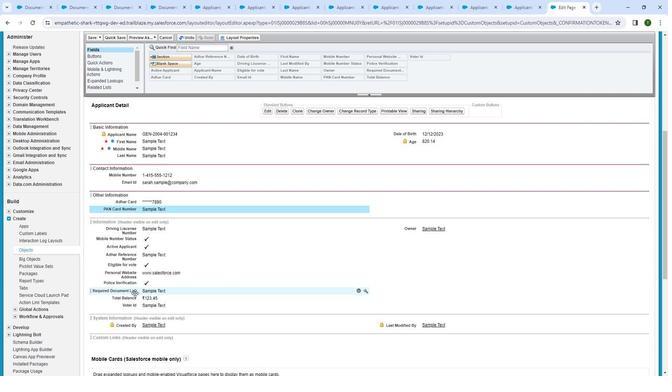 
Action: Mouse pressed left at (133, 296)
Screenshot: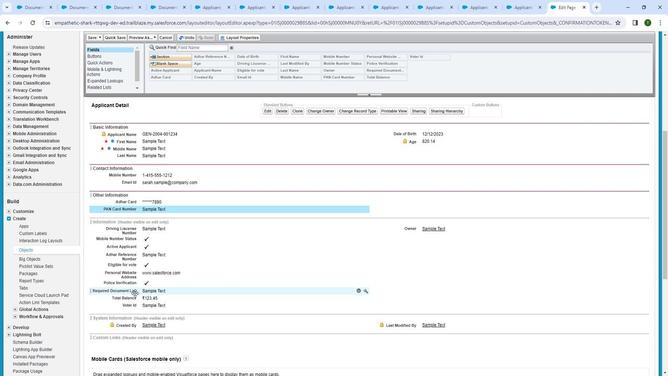 
Action: Mouse moved to (141, 241)
Screenshot: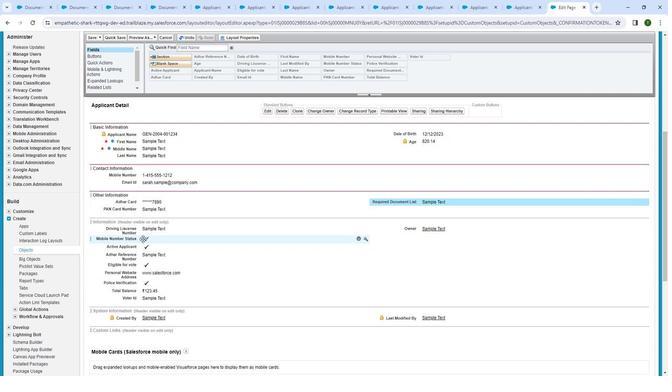 
Action: Mouse pressed left at (141, 241)
Screenshot: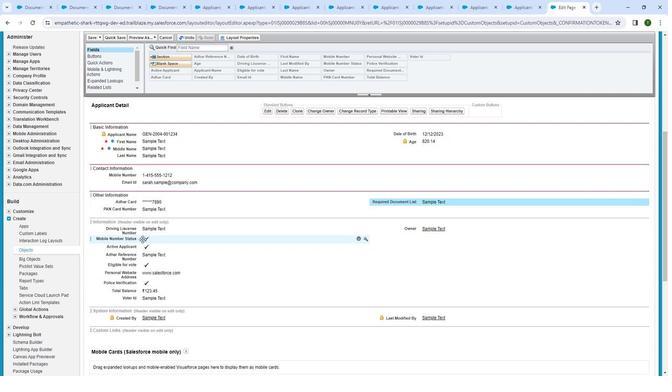 
Action: Mouse moved to (143, 233)
Screenshot: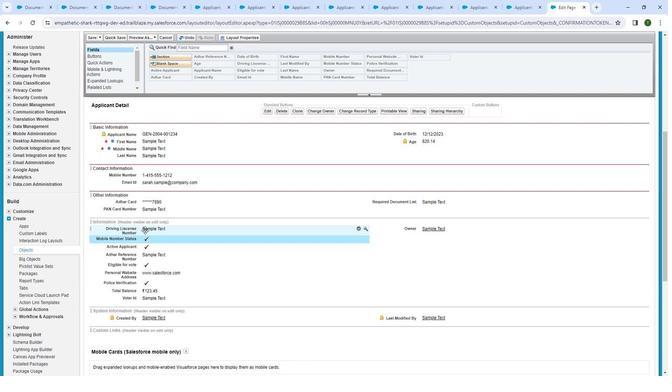 
Action: Mouse pressed left at (143, 233)
Screenshot: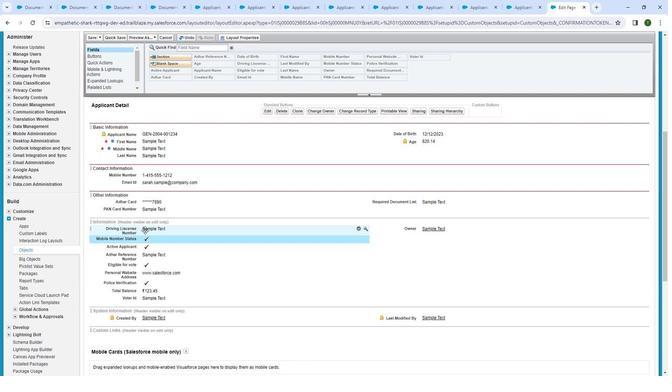 
Action: Mouse moved to (117, 243)
Screenshot: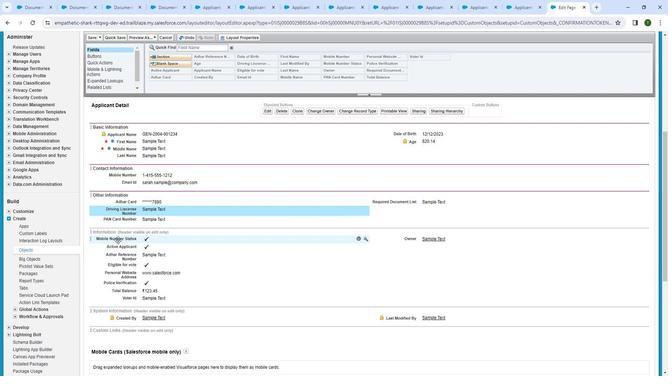 
Action: Mouse pressed left at (117, 243)
Screenshot: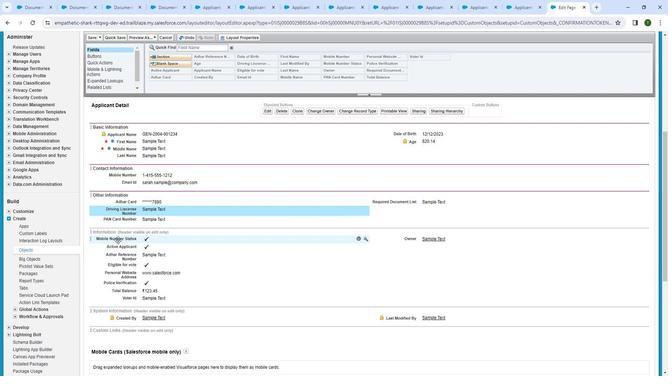 
Action: Mouse moved to (123, 228)
Screenshot: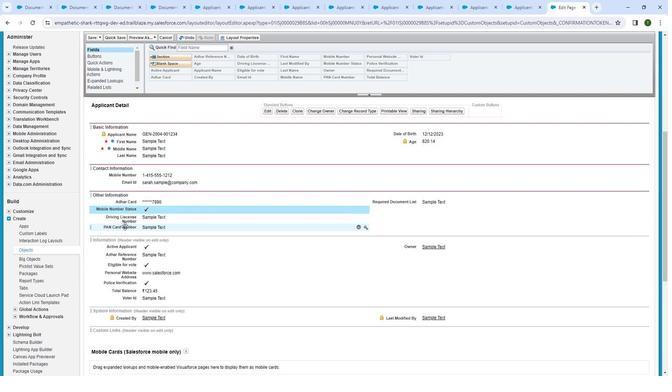 
Action: Mouse pressed left at (123, 228)
Screenshot: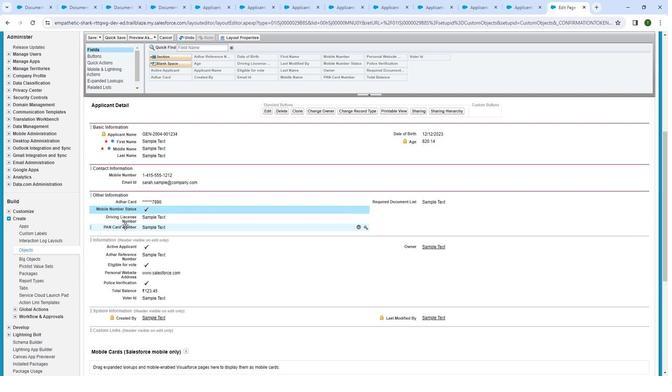 
Action: Mouse moved to (130, 243)
Screenshot: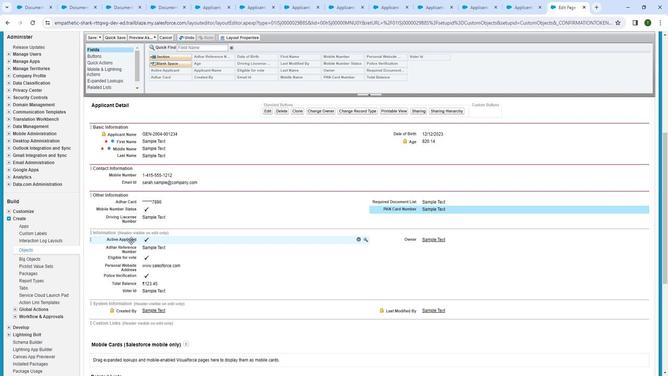 
Action: Mouse pressed left at (130, 243)
Screenshot: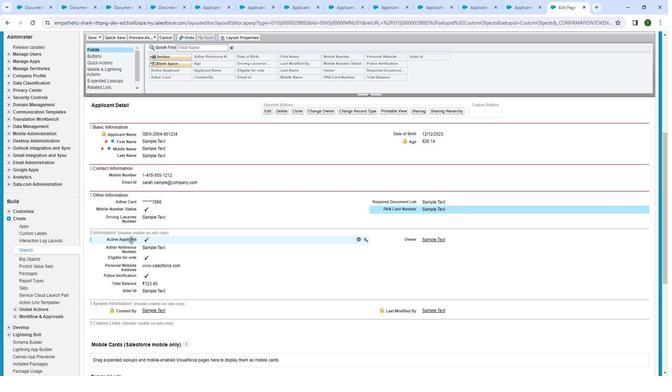 
Action: Mouse moved to (117, 252)
Screenshot: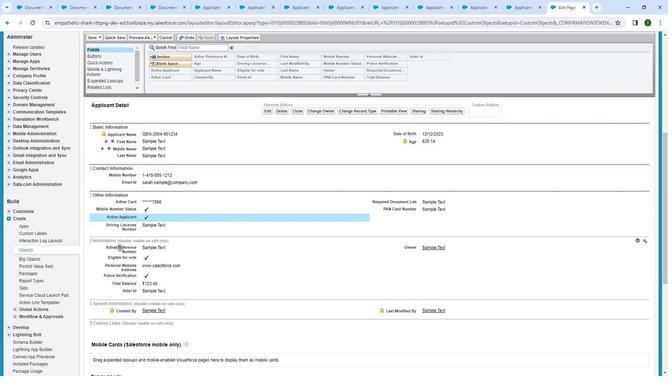 
Action: Mouse pressed left at (117, 252)
Screenshot: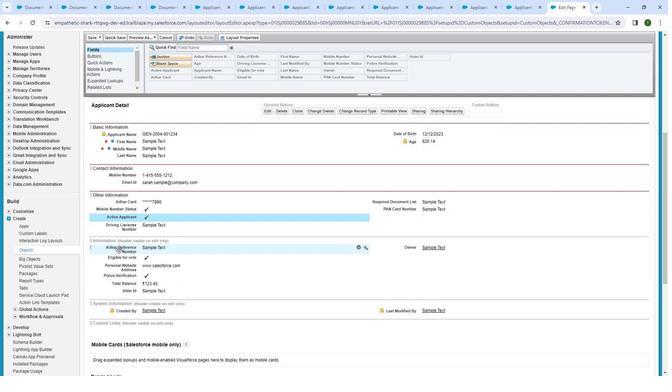 
Action: Mouse moved to (323, 263)
Screenshot: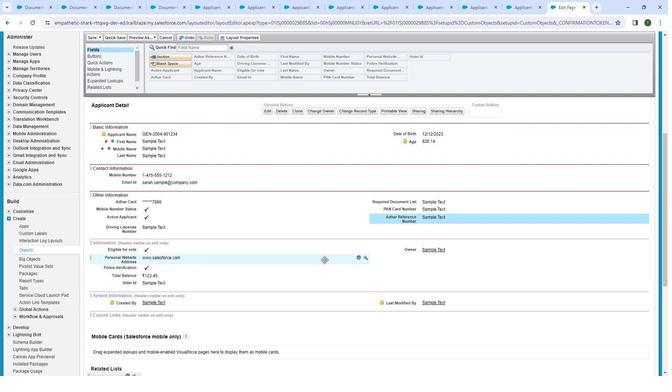 
Action: Mouse scrolled (323, 263) with delta (0, 0)
Screenshot: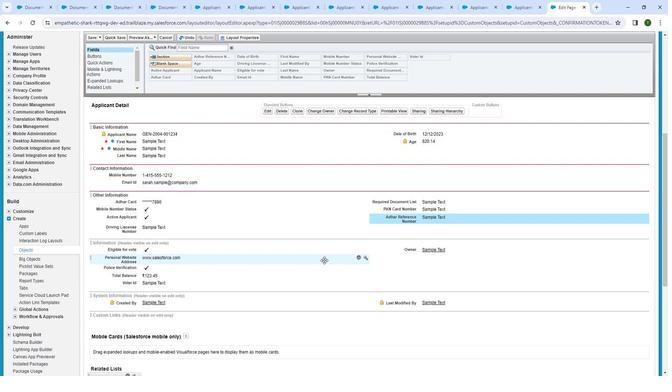 
Action: Mouse moved to (116, 290)
Screenshot: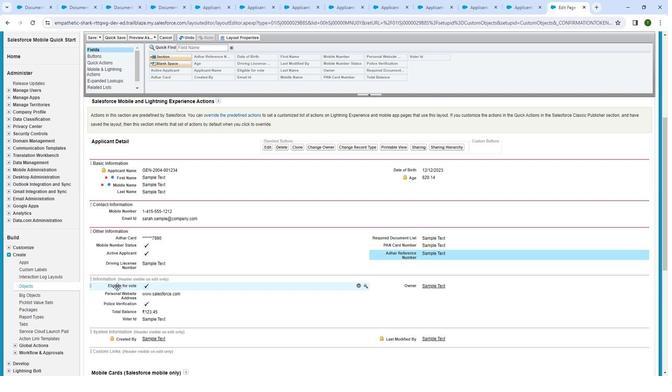 
Action: Mouse pressed left at (116, 290)
Screenshot: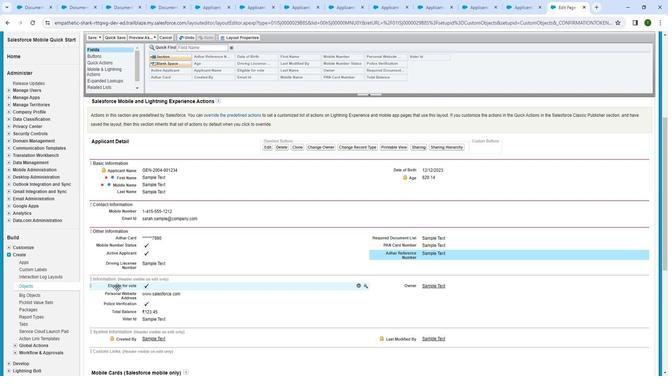 
Action: Mouse moved to (121, 298)
Screenshot: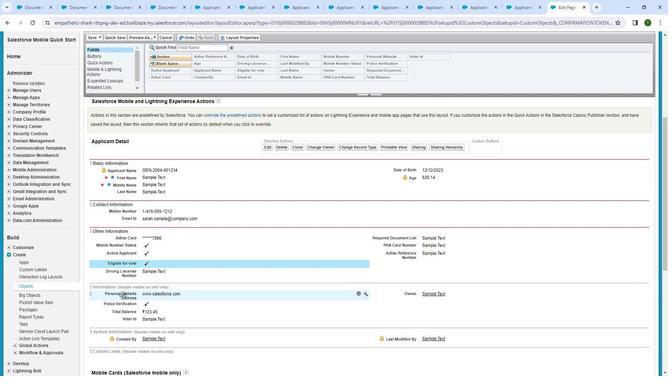 
Action: Mouse pressed left at (121, 298)
Screenshot: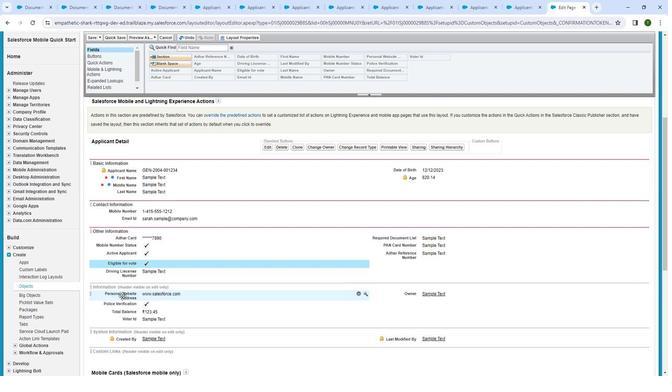 
Action: Mouse moved to (123, 299)
Screenshot: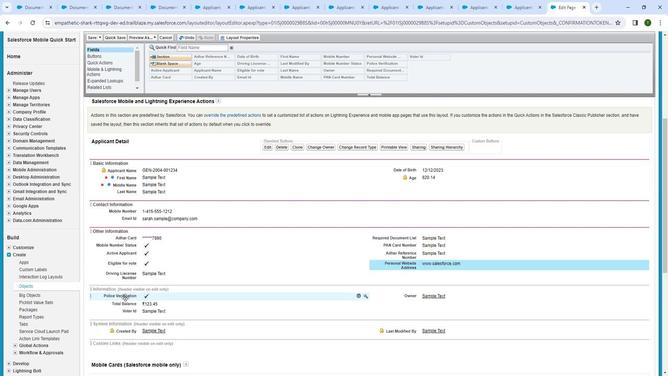
Action: Mouse pressed left at (123, 299)
Screenshot: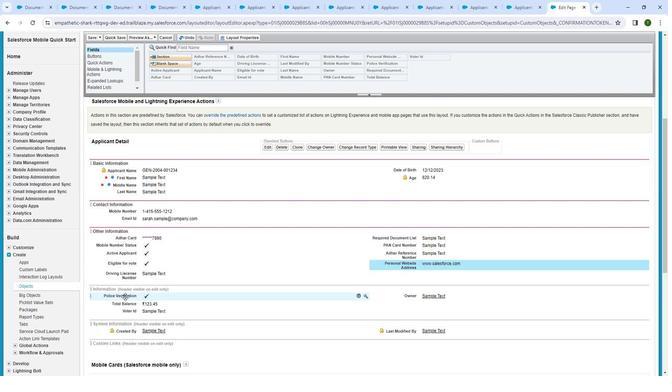 
Action: Mouse moved to (115, 308)
Screenshot: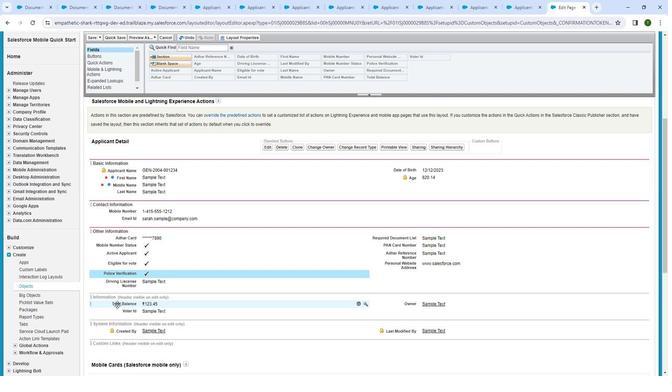 
Action: Mouse pressed left at (115, 308)
Screenshot: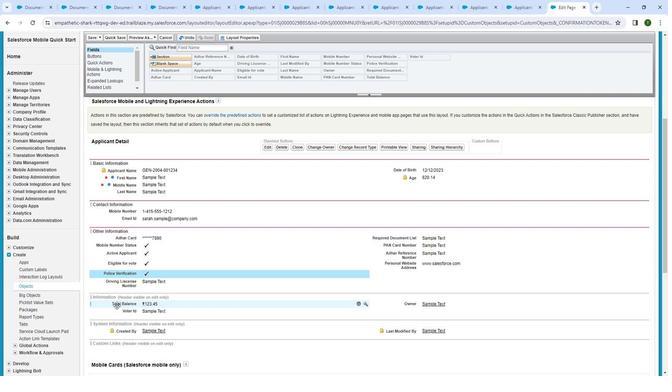 
Action: Mouse moved to (136, 308)
Screenshot: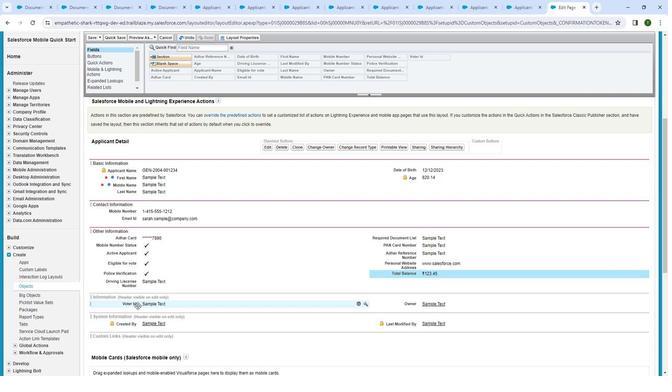 
Action: Mouse pressed left at (136, 308)
Screenshot: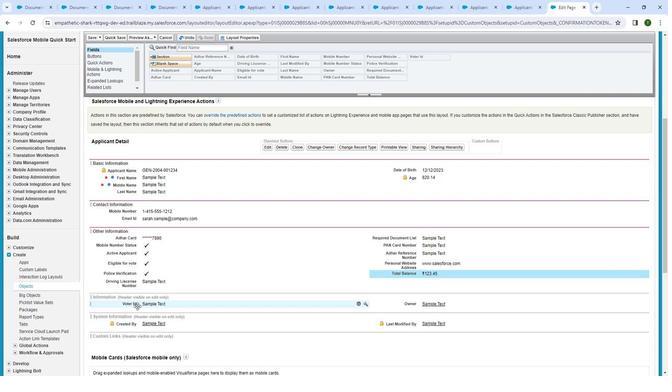 
Action: Mouse moved to (122, 334)
Screenshot: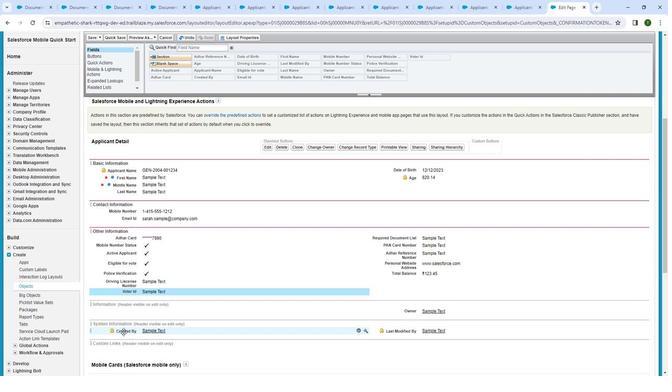 
Action: Mouse pressed left at (122, 334)
Screenshot: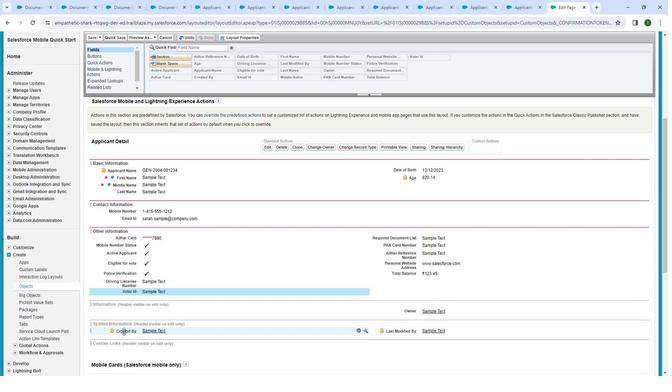 
Action: Mouse moved to (384, 343)
Screenshot: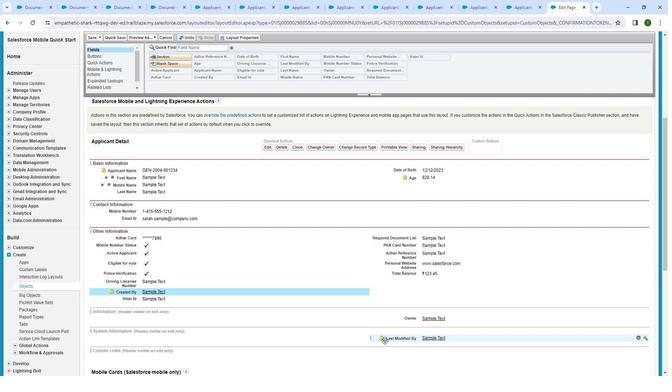 
Action: Mouse pressed left at (384, 343)
Screenshot: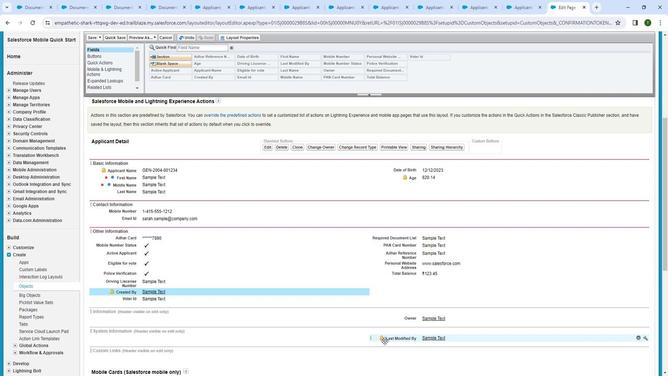 
Action: Mouse moved to (334, 290)
Screenshot: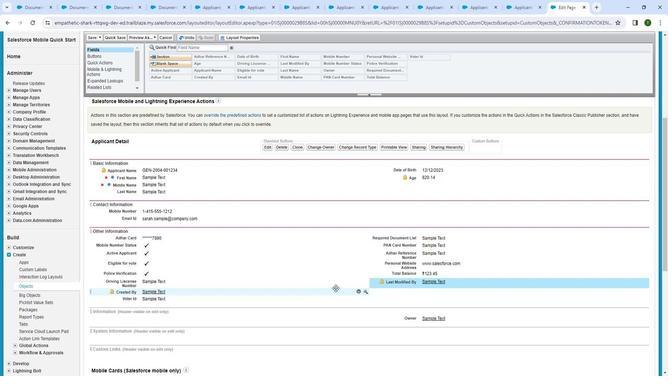 
Action: Mouse scrolled (334, 291) with delta (0, 0)
Screenshot: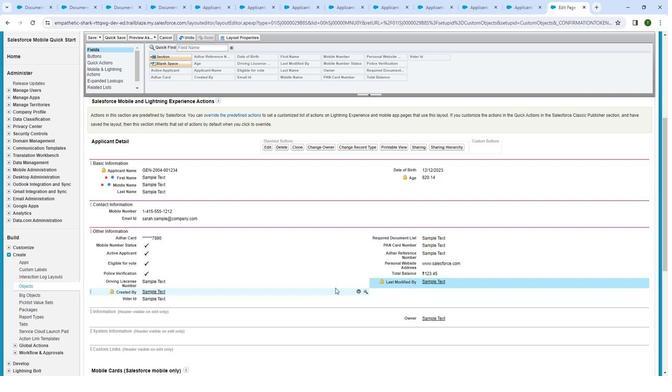 
Action: Mouse scrolled (334, 291) with delta (0, 0)
Screenshot: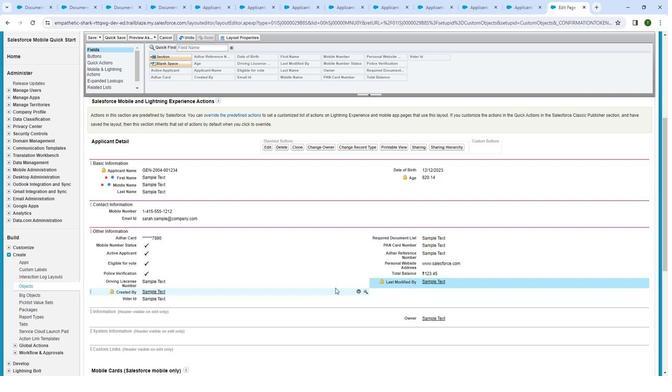 
Action: Mouse scrolled (334, 291) with delta (0, 0)
Screenshot: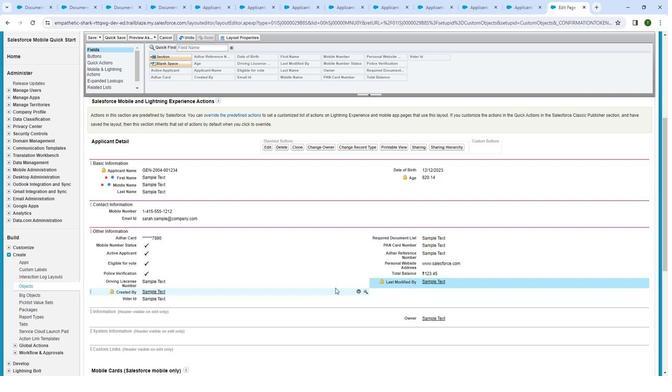 
Action: Mouse moved to (310, 294)
Screenshot: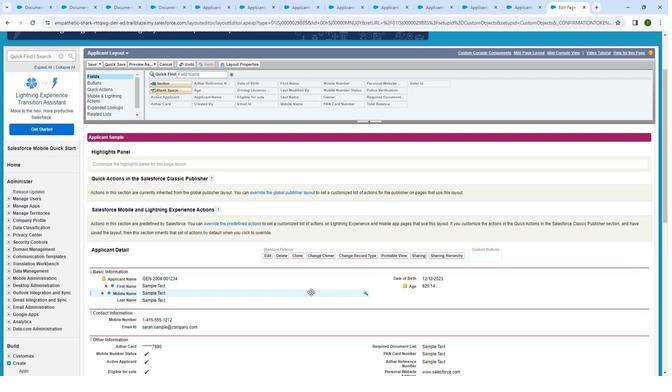 
Action: Mouse scrolled (310, 294) with delta (0, 0)
Screenshot: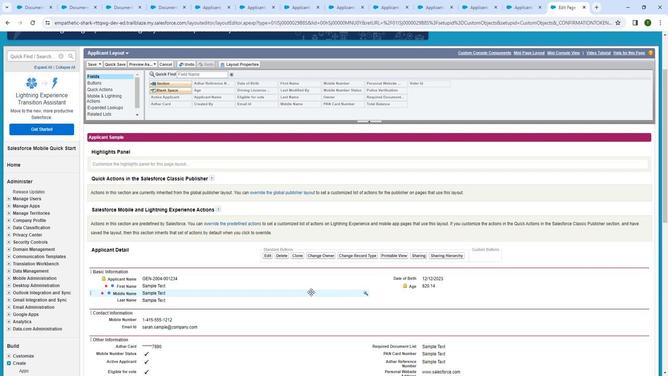 
Action: Mouse moved to (309, 296)
Screenshot: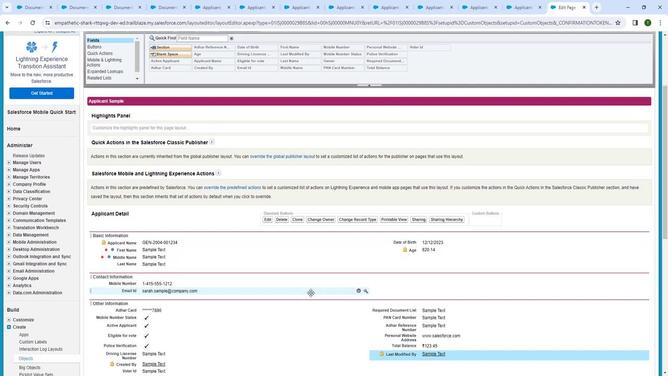 
Action: Mouse scrolled (309, 296) with delta (0, 0)
Screenshot: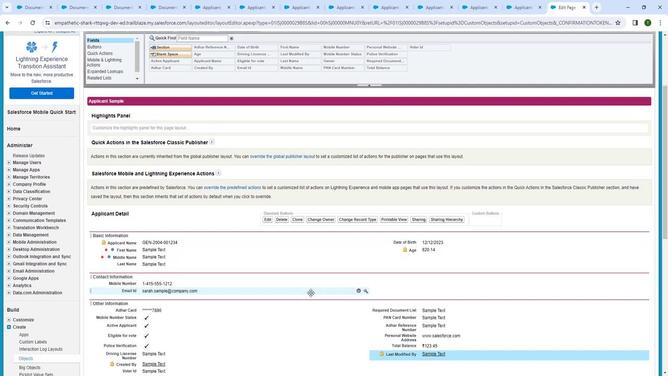 
Action: Mouse moved to (307, 298)
Screenshot: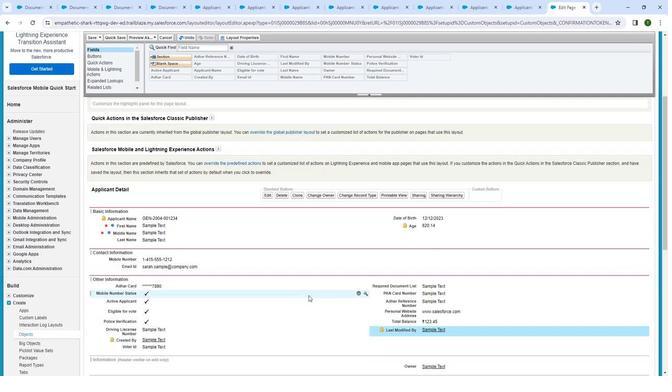 
Action: Mouse scrolled (307, 297) with delta (0, 0)
Screenshot: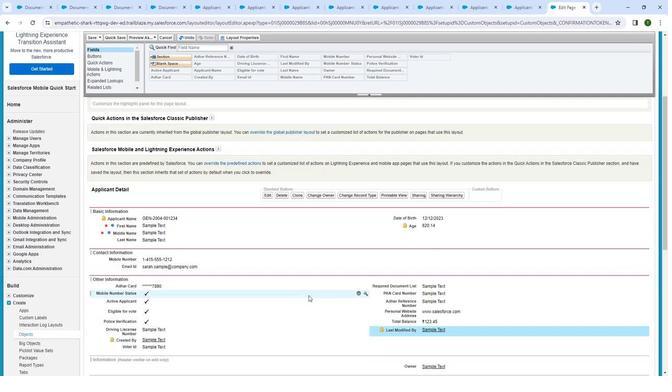 
Action: Mouse moved to (298, 305)
Screenshot: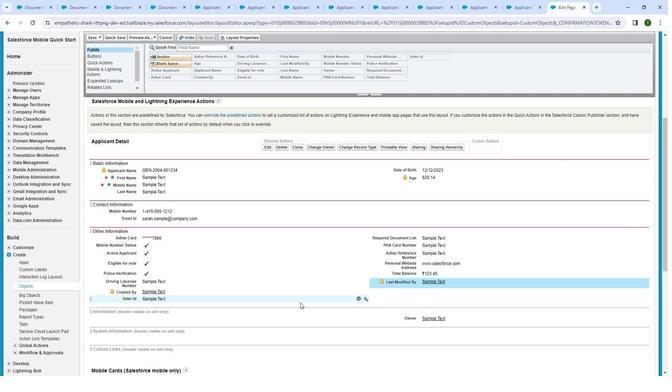 
Action: Mouse scrolled (298, 305) with delta (0, 0)
Screenshot: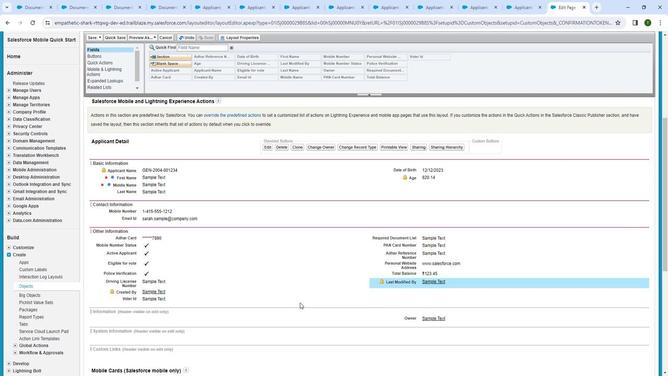 
Action: Mouse moved to (298, 305)
Screenshot: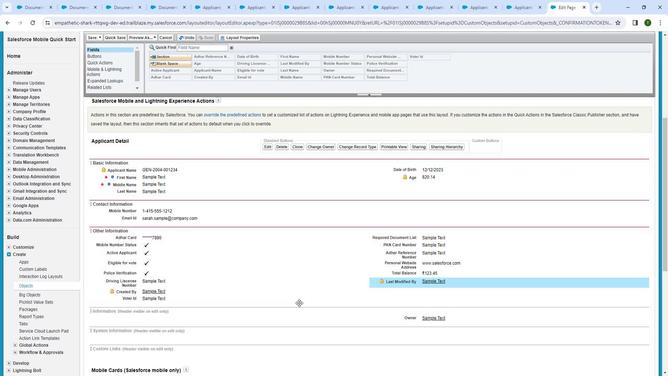 
Action: Mouse scrolled (298, 305) with delta (0, 0)
Screenshot: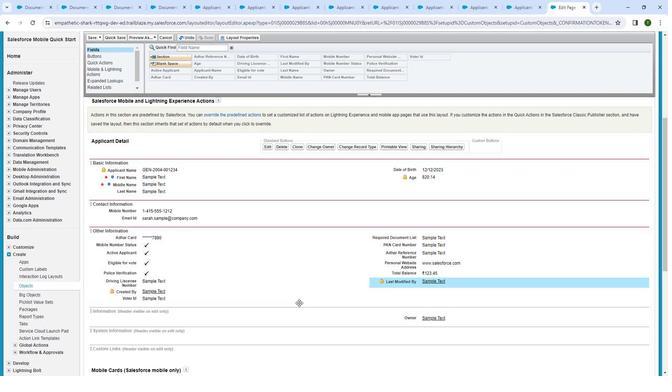 
Action: Mouse moved to (293, 316)
Screenshot: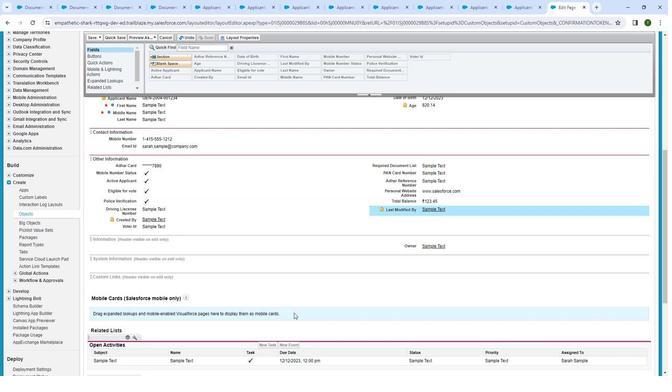 
Action: Mouse scrolled (293, 316) with delta (0, 0)
Screenshot: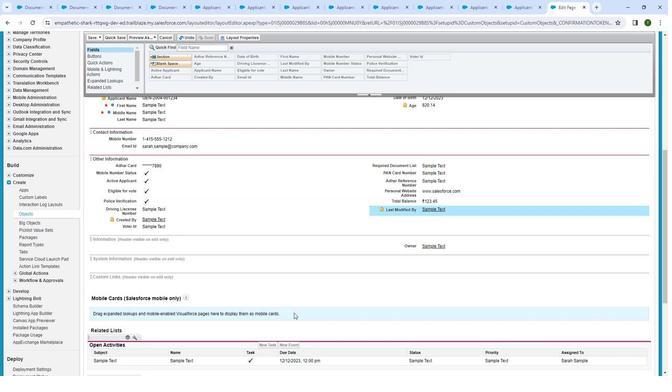 
Action: Mouse moved to (292, 326)
Screenshot: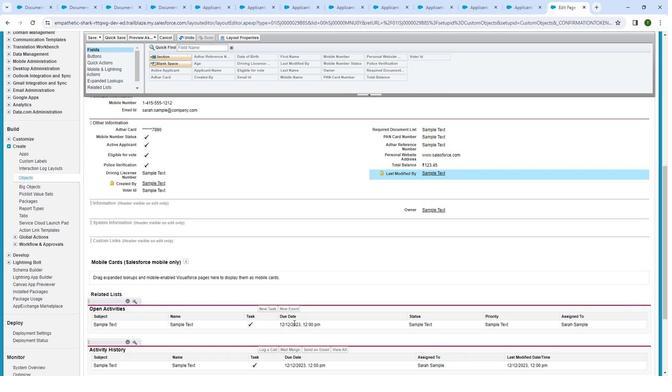 
Action: Mouse scrolled (292, 325) with delta (0, 0)
Screenshot: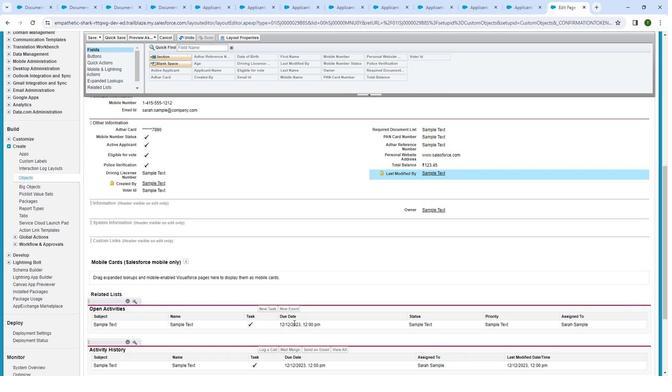 
Action: Mouse moved to (292, 327)
Screenshot: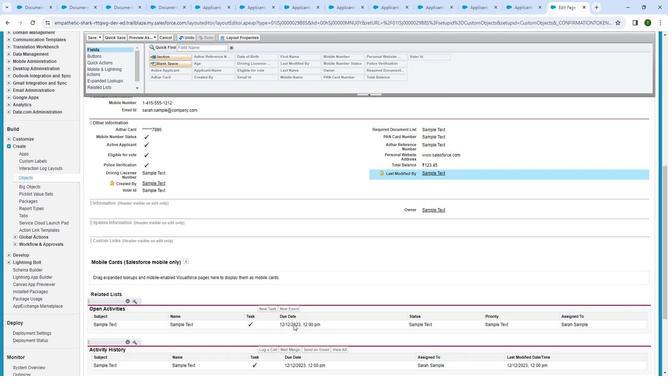 
Action: Mouse scrolled (292, 326) with delta (0, 0)
Screenshot: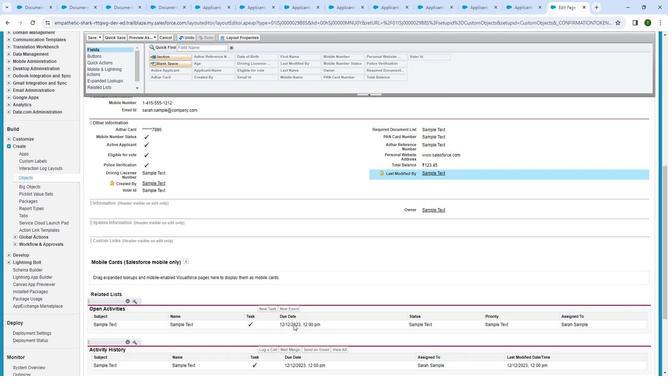 
Action: Mouse moved to (292, 327)
Screenshot: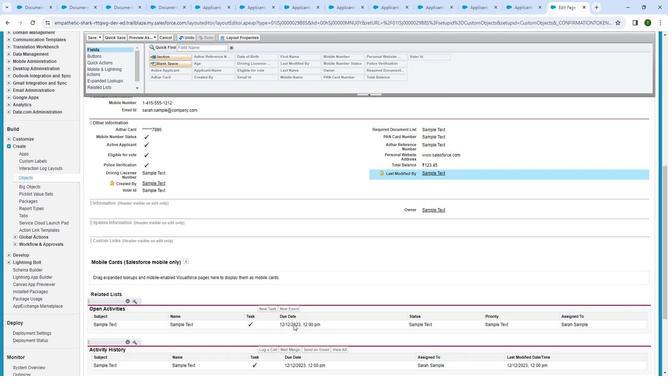 
Action: Mouse scrolled (292, 326) with delta (0, 0)
Screenshot: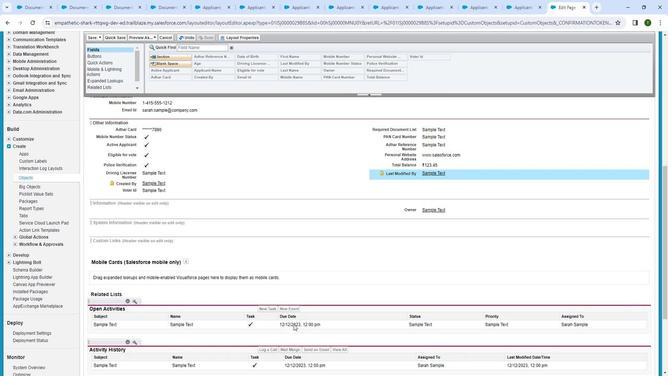 
Action: Mouse moved to (294, 309)
Screenshot: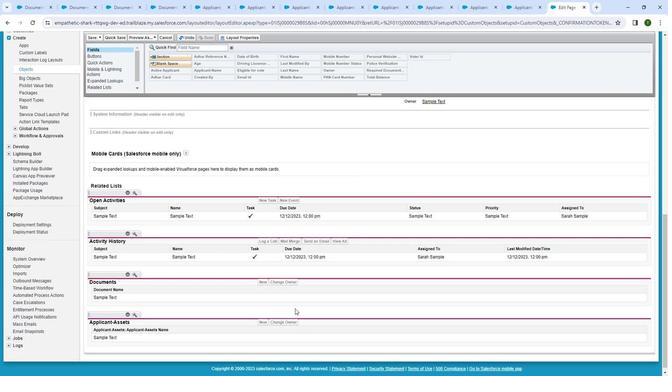 
Action: Mouse scrolled (294, 308) with delta (0, 0)
Screenshot: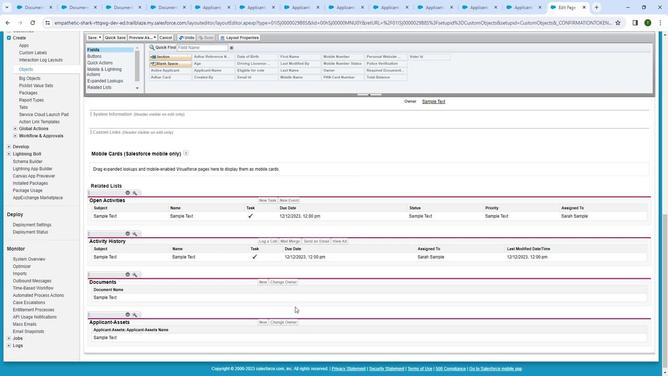 
Action: Mouse scrolled (294, 308) with delta (0, 0)
Screenshot: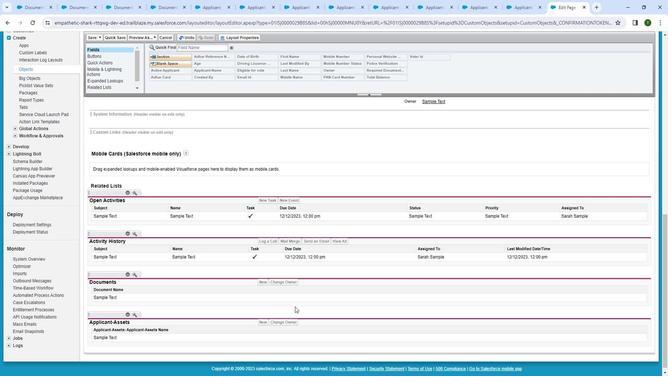 
Action: Mouse scrolled (294, 308) with delta (0, 0)
Screenshot: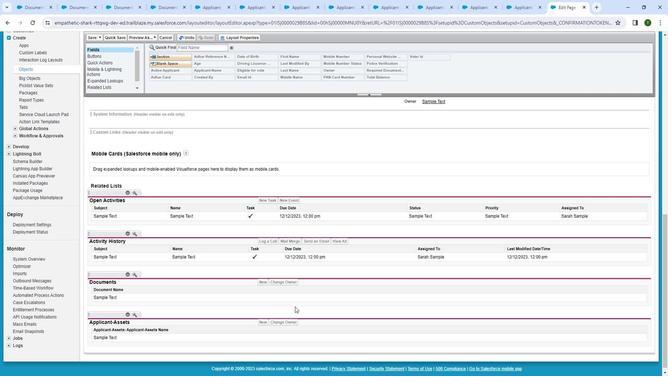 
Action: Mouse moved to (292, 309)
Screenshot: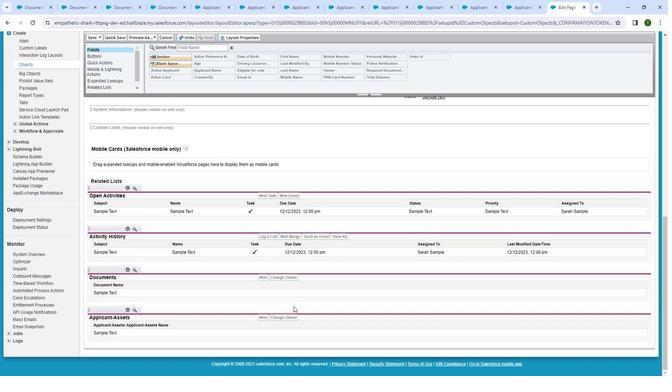 
Action: Mouse scrolled (292, 310) with delta (0, 0)
Screenshot: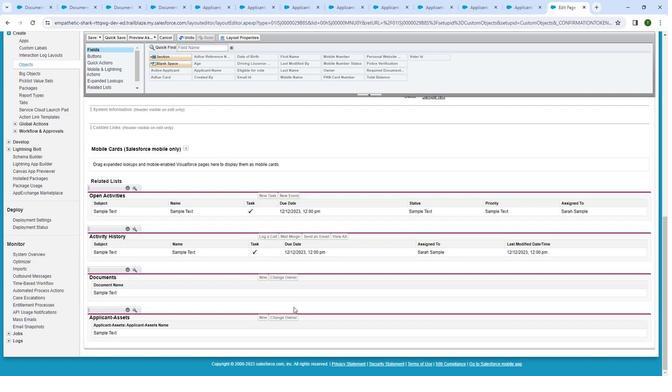 
Action: Mouse scrolled (292, 310) with delta (0, 0)
Screenshot: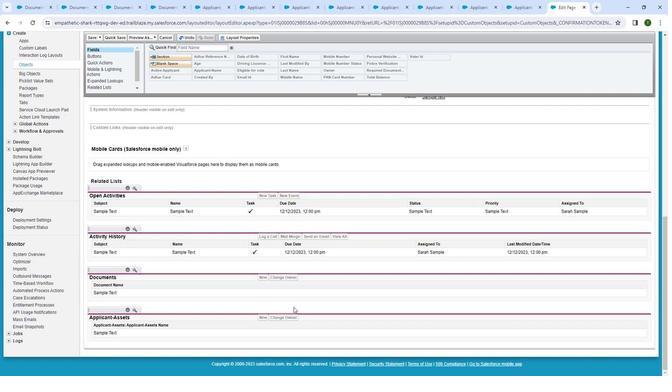 
Action: Mouse scrolled (292, 310) with delta (0, 0)
Screenshot: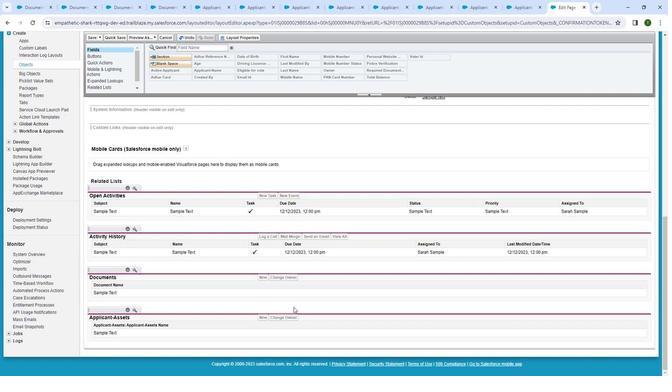 
Action: Mouse scrolled (292, 310) with delta (0, 0)
Screenshot: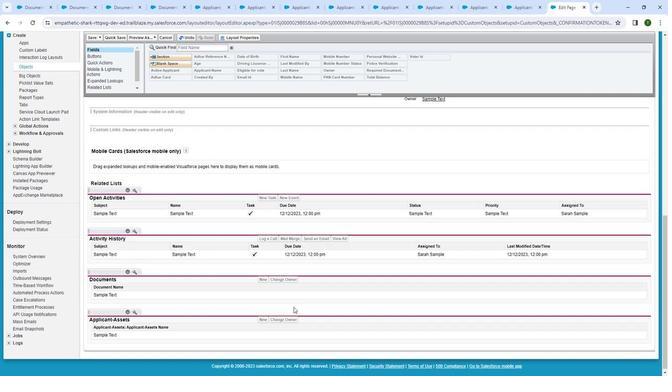 
Action: Mouse moved to (292, 310)
Screenshot: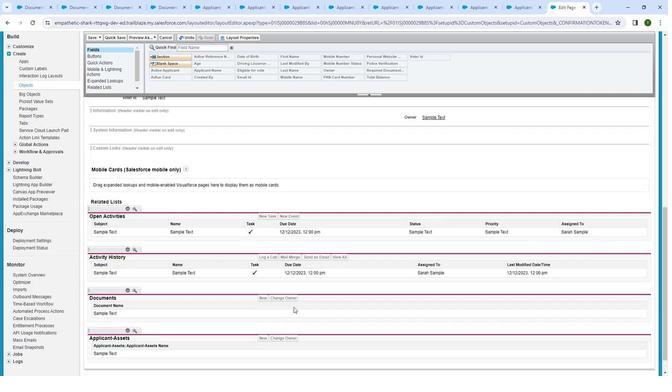 
Action: Mouse scrolled (292, 310) with delta (0, 0)
Screenshot: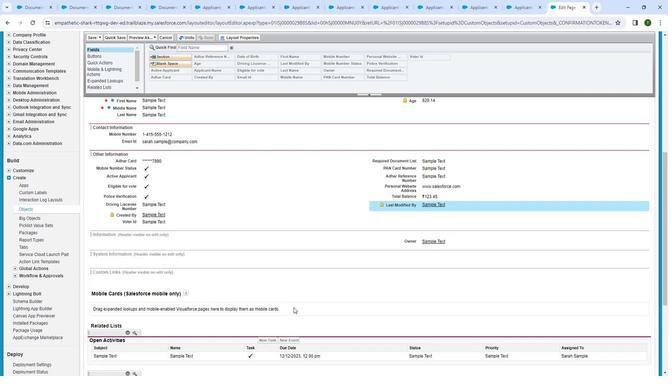 
Action: Mouse scrolled (292, 310) with delta (0, 0)
Screenshot: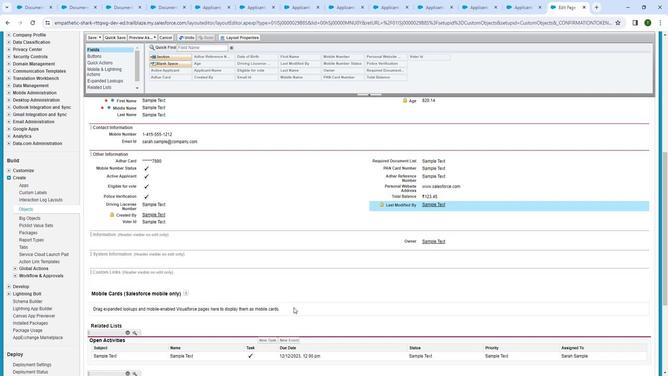 
Action: Mouse scrolled (292, 310) with delta (0, 0)
Screenshot: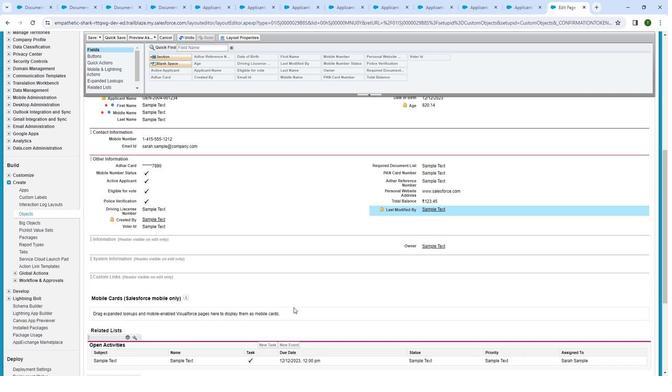 
Action: Mouse scrolled (292, 310) with delta (0, 0)
Screenshot: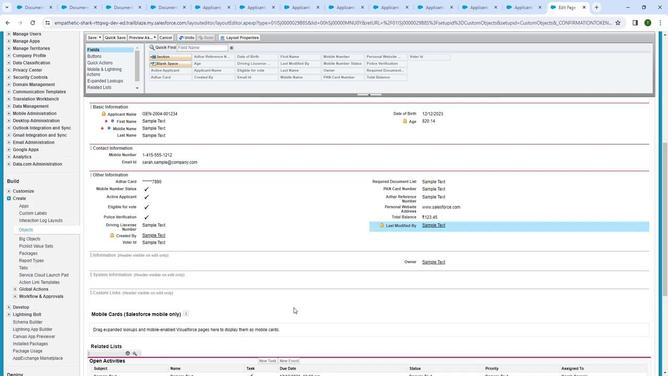 
Action: Mouse scrolled (292, 310) with delta (0, 0)
Screenshot: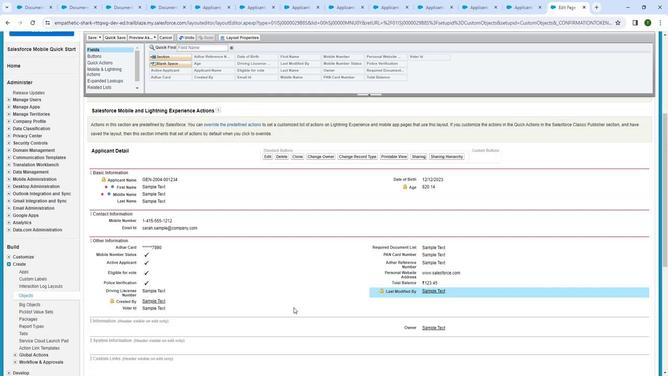 
Action: Mouse moved to (287, 303)
Screenshot: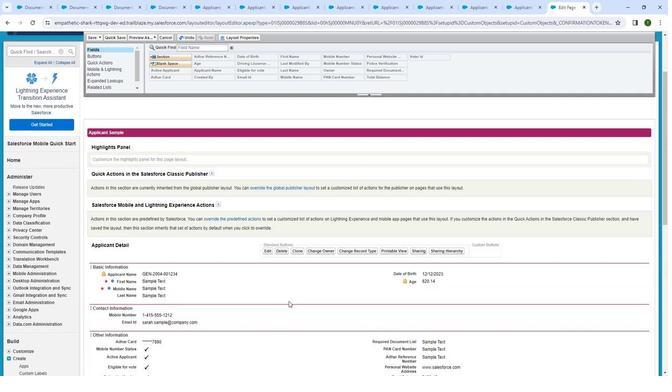 
Action: Mouse scrolled (287, 304) with delta (0, 0)
Screenshot: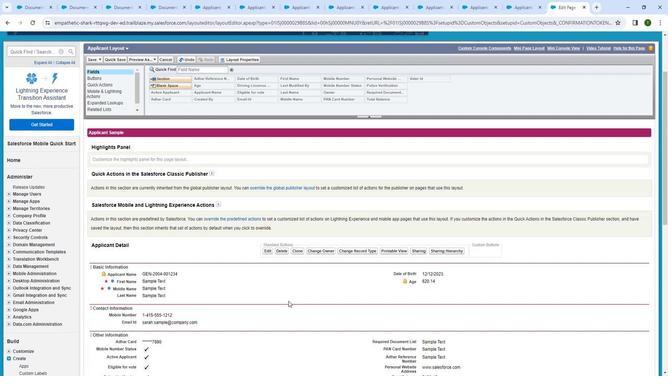 
Action: Mouse scrolled (287, 304) with delta (0, 0)
Screenshot: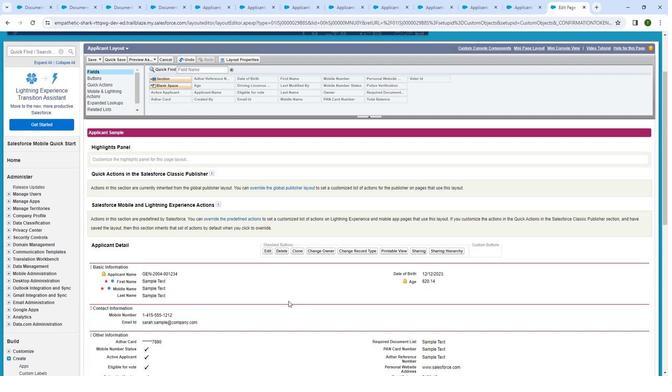 
Action: Mouse moved to (91, 135)
Screenshot: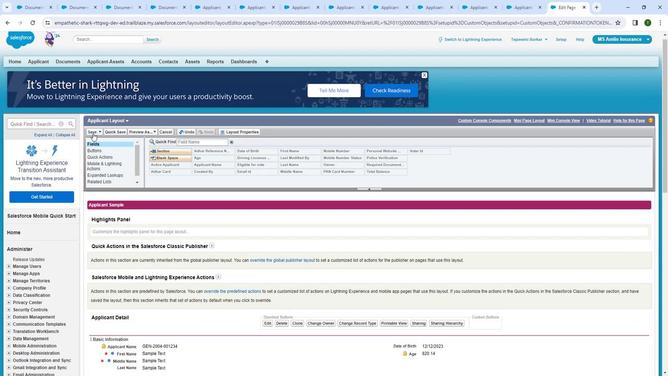 
Action: Mouse pressed left at (91, 135)
Screenshot: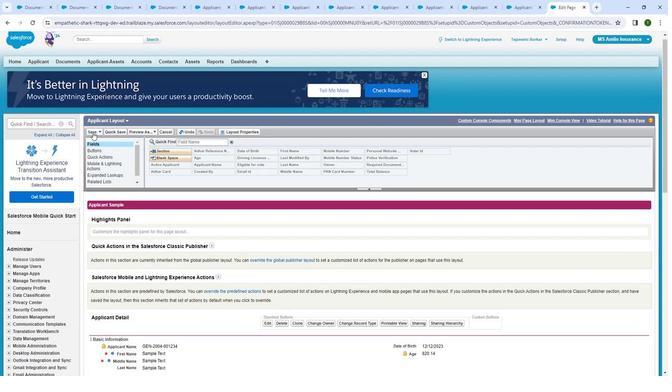 
Action: Mouse moved to (184, 236)
Screenshot: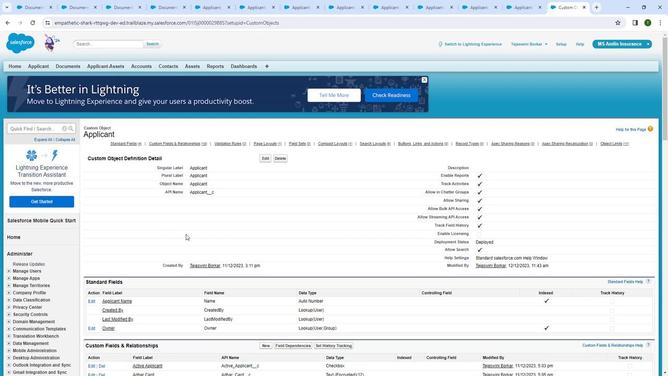 
Action: Mouse scrolled (184, 235) with delta (0, 0)
Screenshot: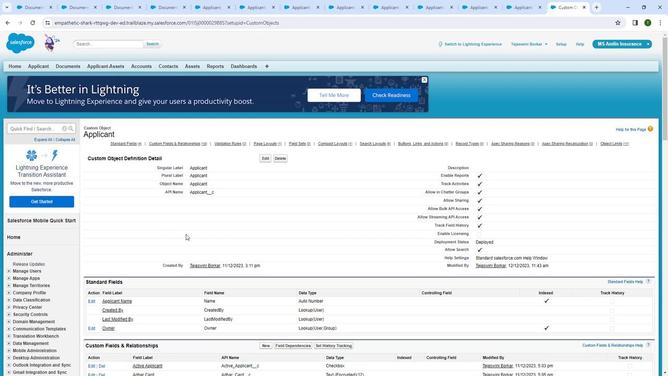 
Action: Mouse moved to (186, 239)
Screenshot: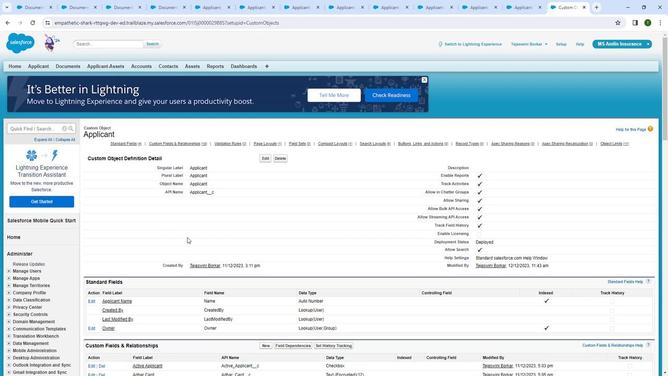 
Action: Mouse scrolled (186, 239) with delta (0, 0)
Screenshot: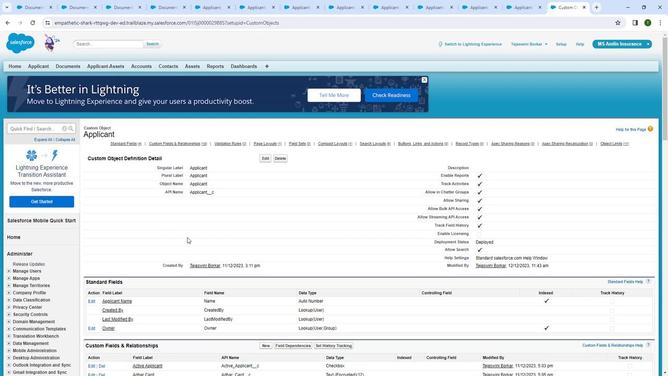 
Action: Mouse moved to (186, 240)
Screenshot: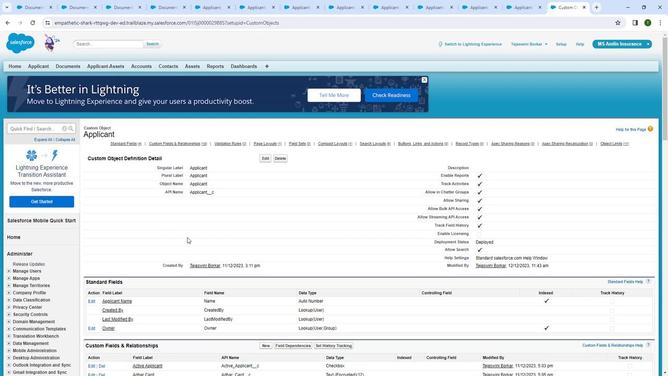 
Action: Mouse scrolled (186, 240) with delta (0, 0)
Screenshot: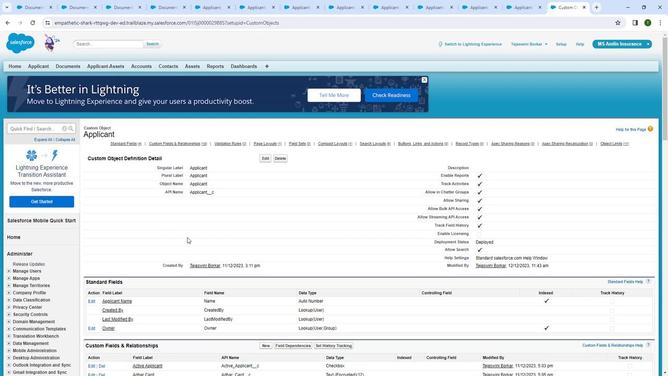 
Action: Mouse moved to (186, 240)
Screenshot: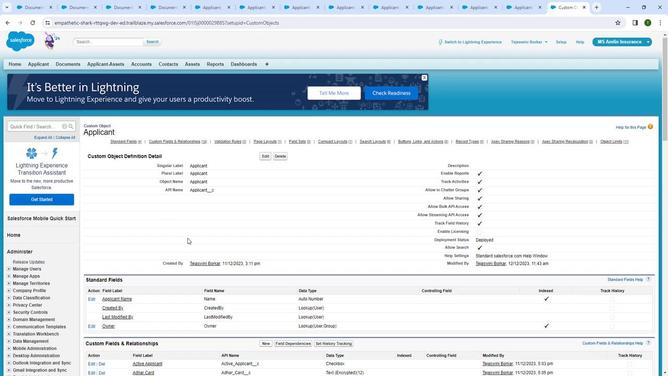 
Action: Mouse scrolled (186, 240) with delta (0, 0)
Screenshot: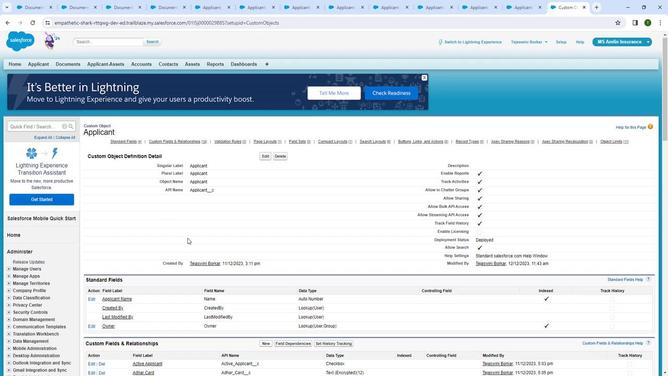 
Action: Mouse moved to (187, 241)
Screenshot: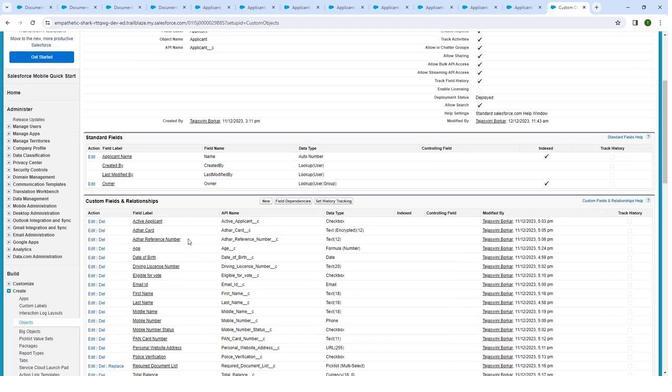 
Action: Mouse scrolled (187, 241) with delta (0, 0)
Screenshot: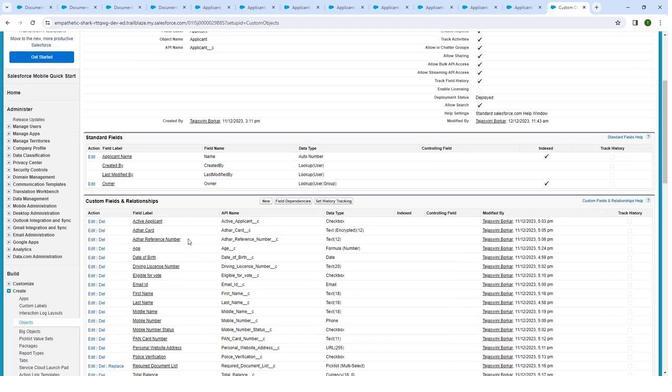 
Action: Mouse scrolled (187, 241) with delta (0, 0)
Screenshot: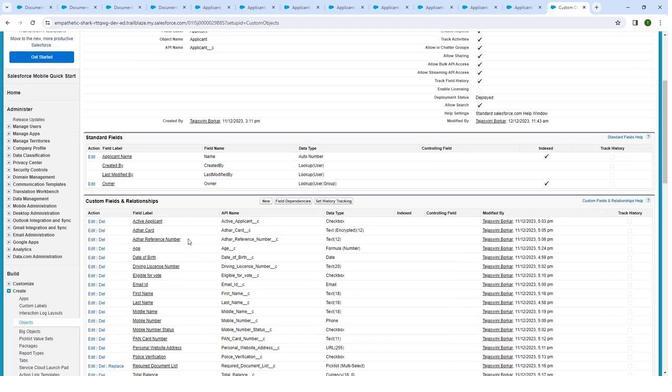
Action: Mouse scrolled (187, 241) with delta (0, 0)
Screenshot: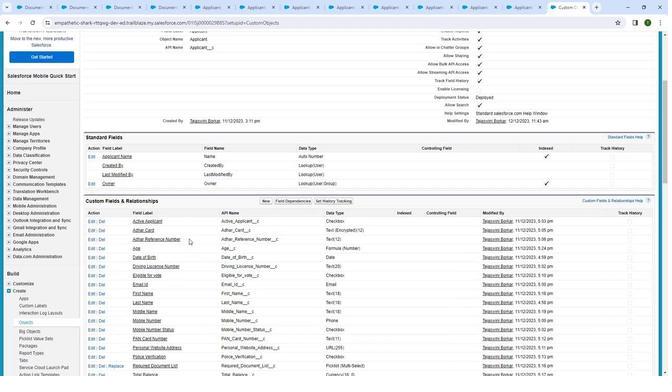 
Action: Mouse moved to (188, 241)
Screenshot: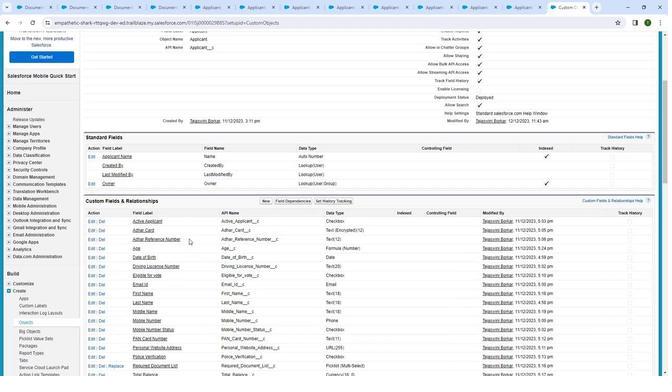 
Action: Mouse scrolled (188, 241) with delta (0, 0)
Screenshot: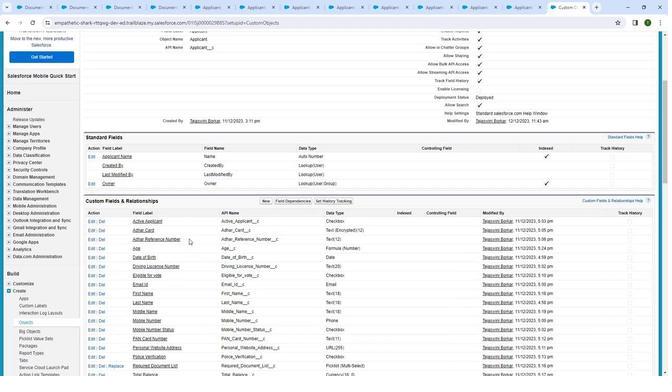 
Action: Mouse moved to (189, 241)
Screenshot: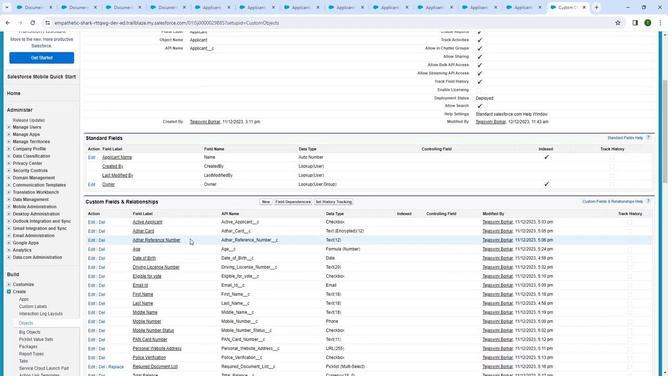 
Action: Mouse scrolled (189, 241) with delta (0, 0)
Screenshot: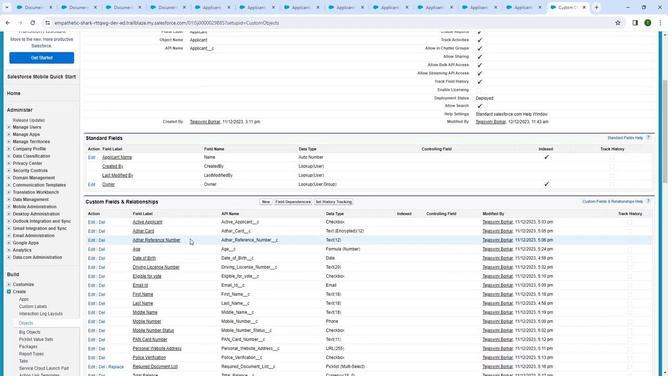 
Action: Mouse moved to (38, 70)
Screenshot: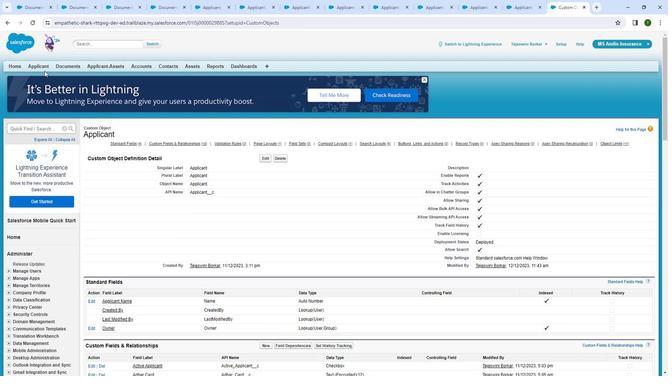 
Action: Mouse pressed left at (38, 70)
Screenshot: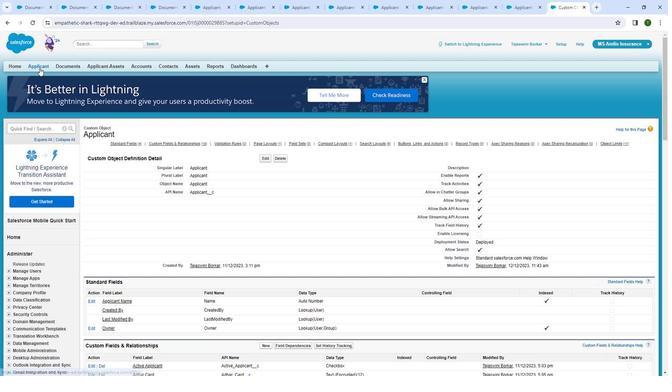 
Action: Mouse pressed left at (38, 70)
Screenshot: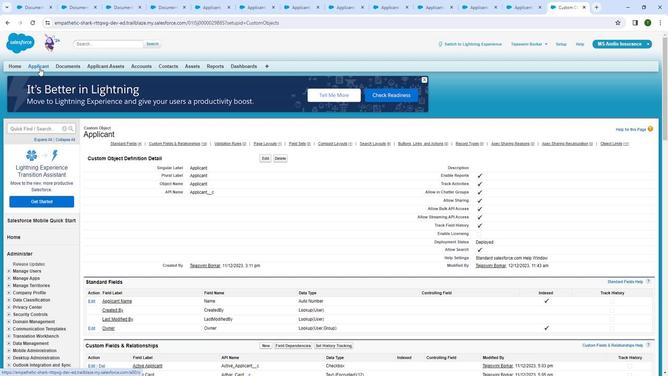 
Action: Mouse moved to (108, 145)
Screenshot: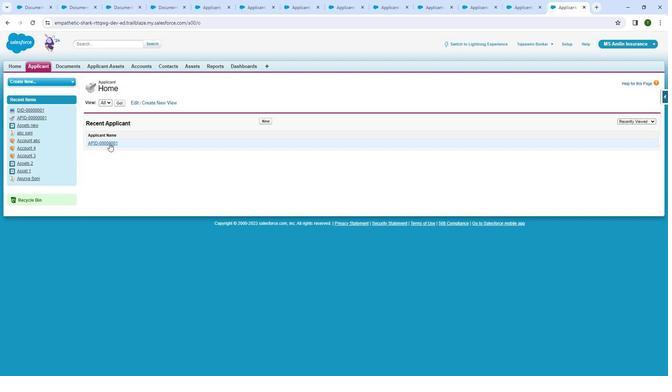 
Action: Mouse pressed left at (108, 145)
Screenshot: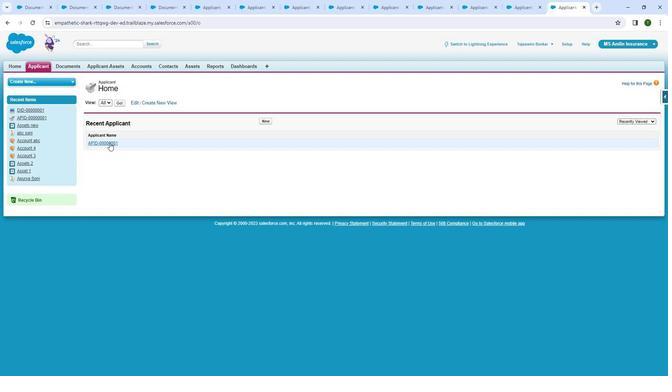 
Action: Mouse moved to (480, 139)
Screenshot: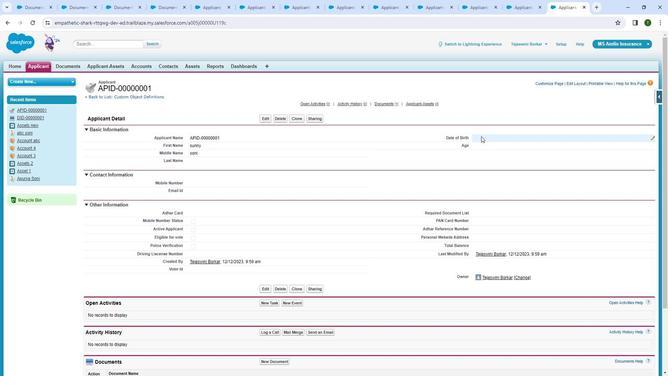 
Action: Mouse pressed left at (480, 139)
Screenshot: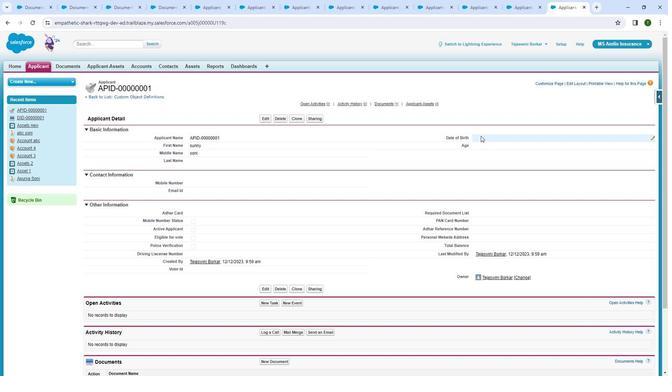
Action: Mouse moved to (476, 137)
Screenshot: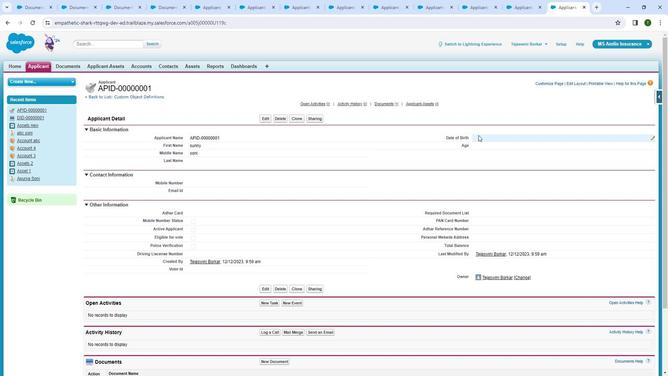 
Action: Mouse pressed left at (476, 137)
Screenshot: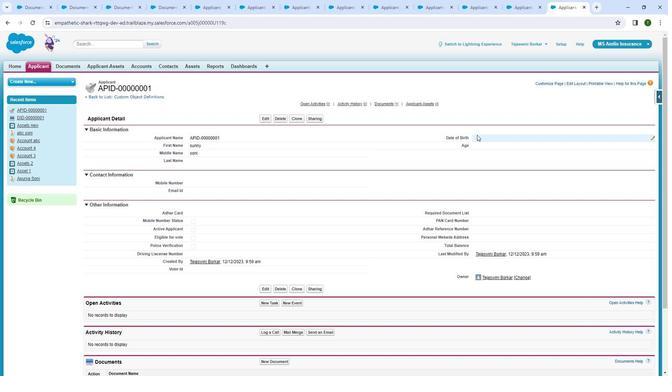 
Action: Mouse moved to (476, 139)
Screenshot: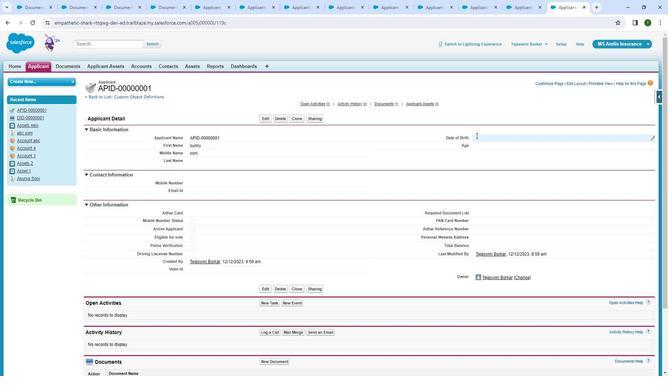 
Action: Mouse pressed left at (476, 139)
Screenshot: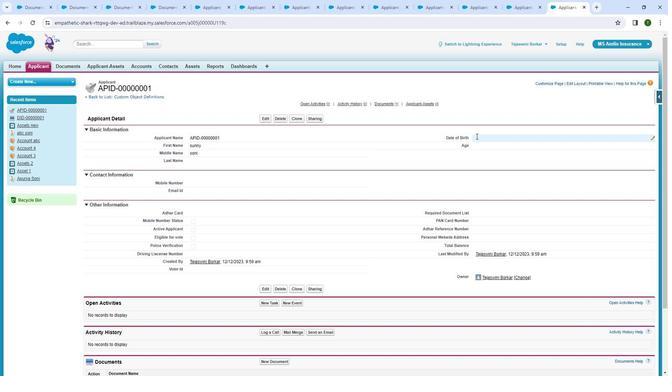 
Action: Mouse pressed left at (476, 139)
Screenshot: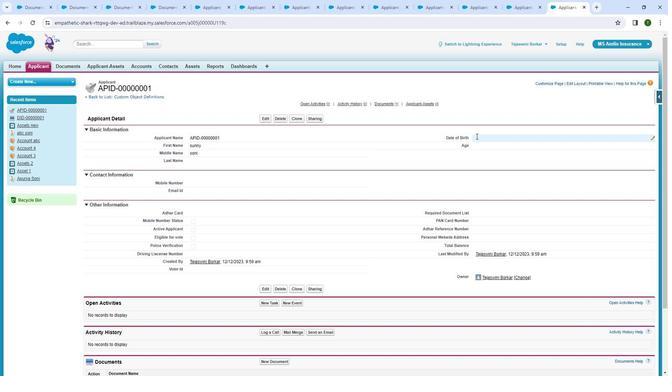 
Action: Mouse pressed left at (476, 139)
Screenshot: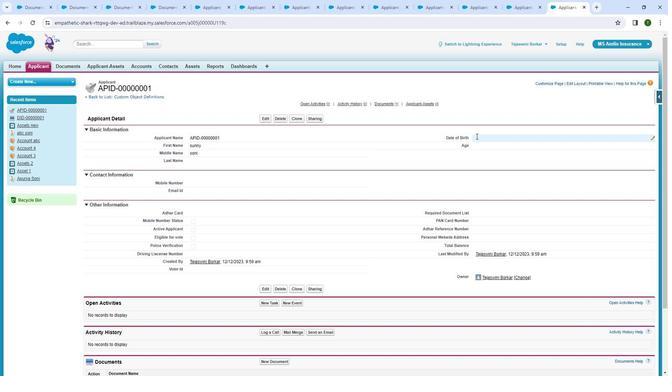 
Action: Mouse moved to (488, 152)
Screenshot: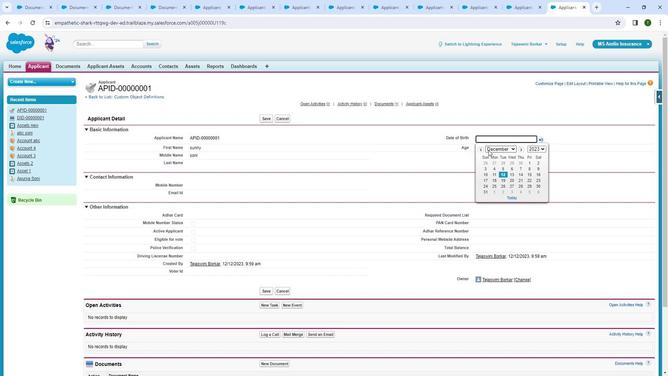 
Action: Mouse pressed left at (488, 152)
Screenshot: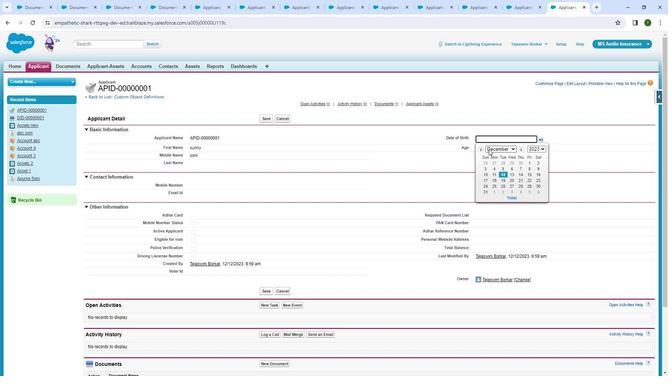 
Action: Mouse moved to (492, 179)
Screenshot: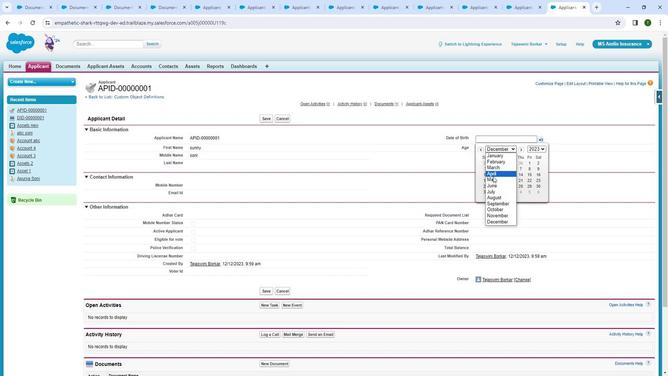 
Action: Mouse pressed left at (492, 179)
Screenshot: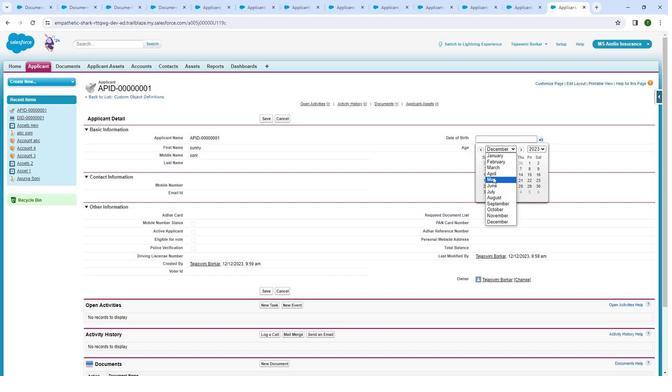 
Action: Mouse moved to (496, 163)
Screenshot: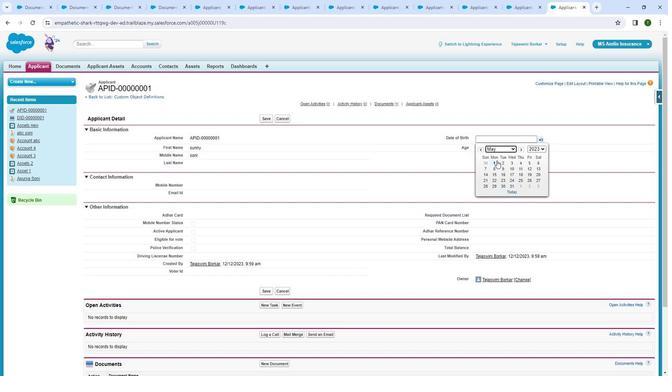 
Action: Mouse pressed left at (496, 163)
Screenshot: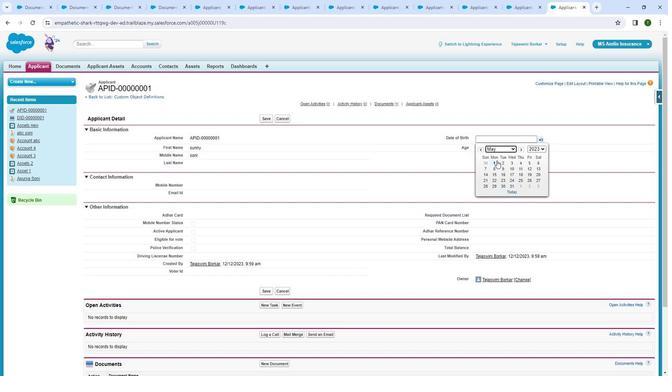 
Action: Mouse moved to (501, 141)
Screenshot: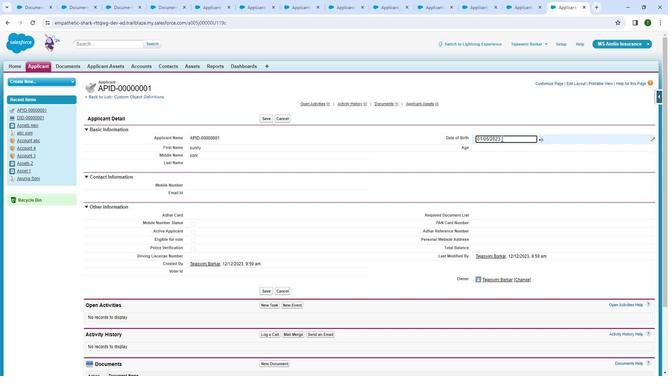 
Action: Key pressed <Key.backspace><Key.backspace><Key.backspace>
Screenshot: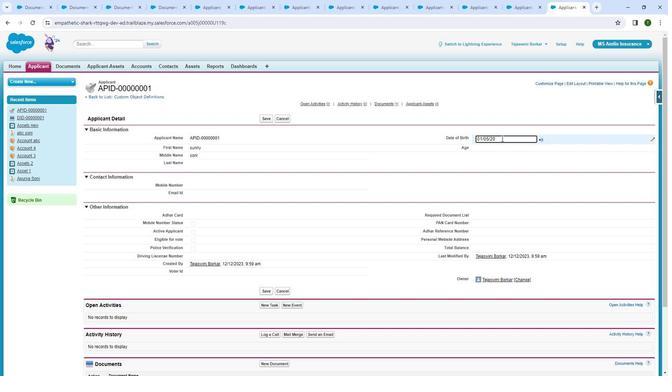 
Action: Mouse moved to (501, 141)
Screenshot: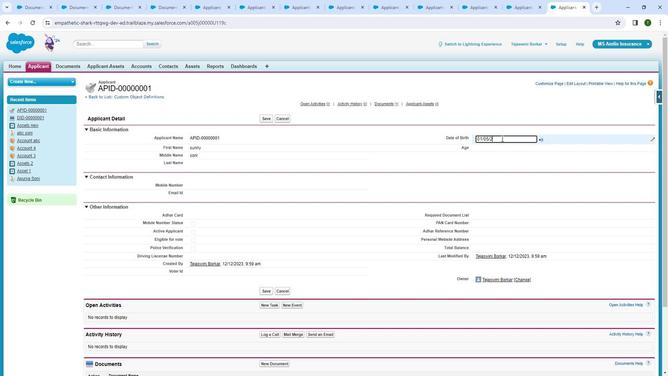 
Action: Key pressed <Key.backspace>1
Screenshot: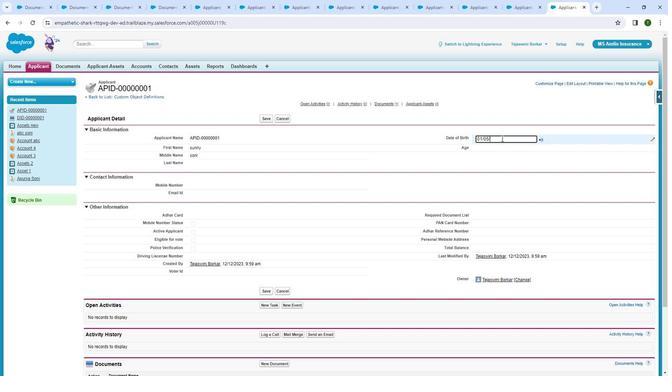 
Action: Mouse moved to (501, 141)
Screenshot: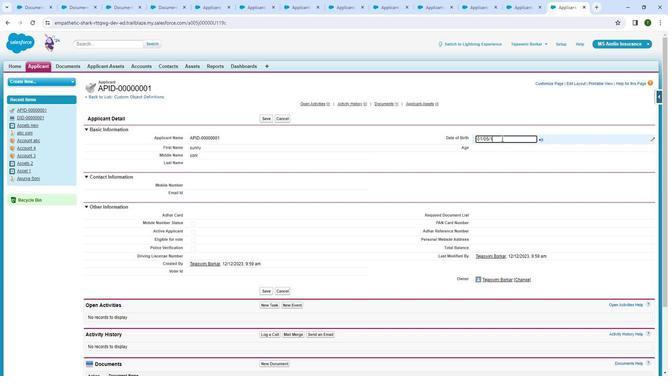 
Action: Key pressed 999
Screenshot: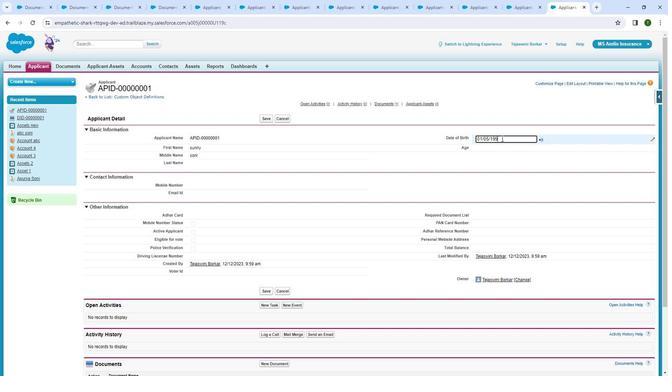 
Action: Mouse moved to (264, 120)
Screenshot: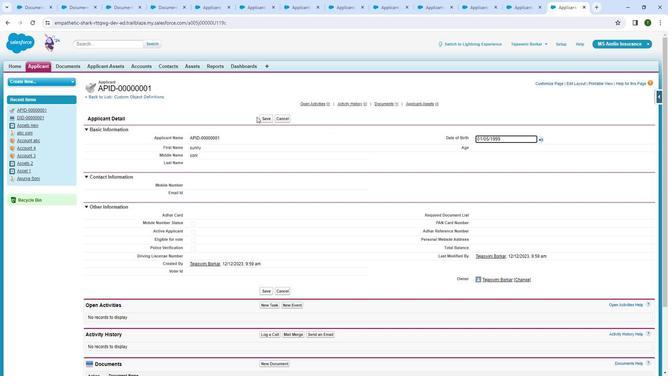 
Action: Mouse pressed left at (264, 120)
Screenshot: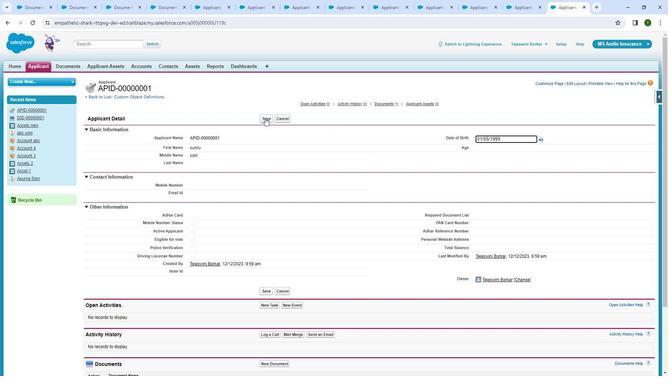 
Action: Mouse moved to (486, 148)
Screenshot: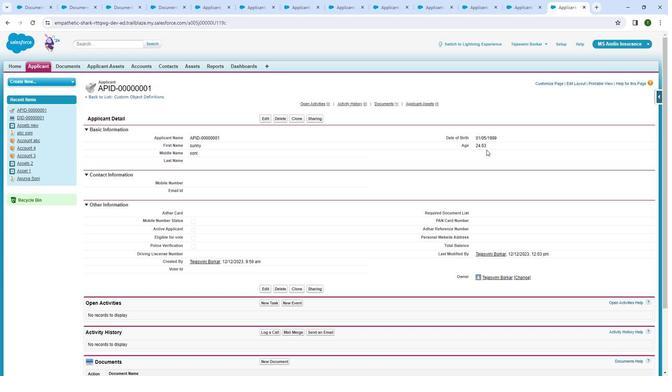 
Action: Mouse pressed left at (486, 148)
Screenshot: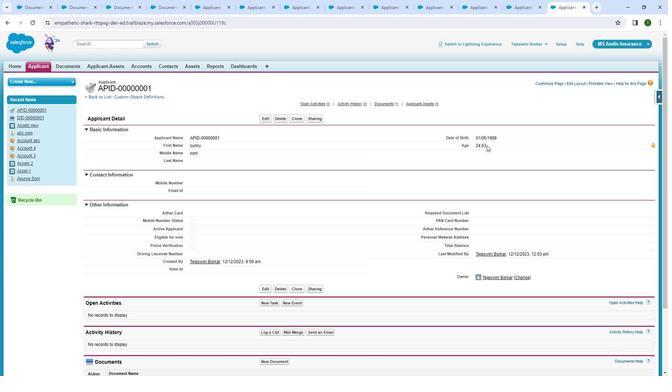 
Action: Mouse moved to (656, 101)
Screenshot: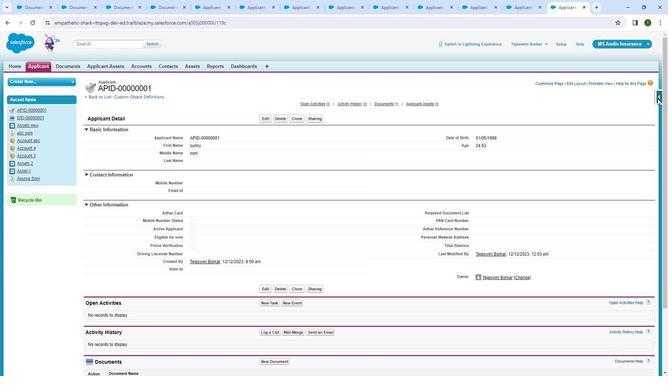 
Action: Mouse pressed left at (656, 101)
Screenshot: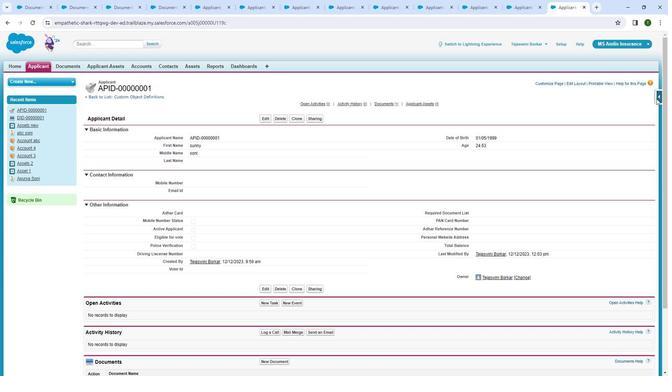 
Action: Mouse moved to (598, 112)
Screenshot: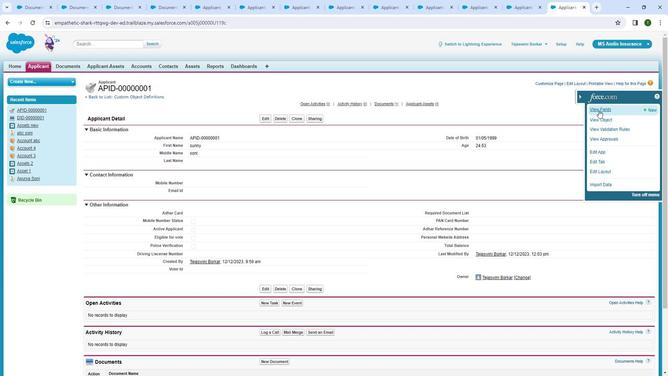 
Action: Mouse pressed left at (598, 112)
Screenshot: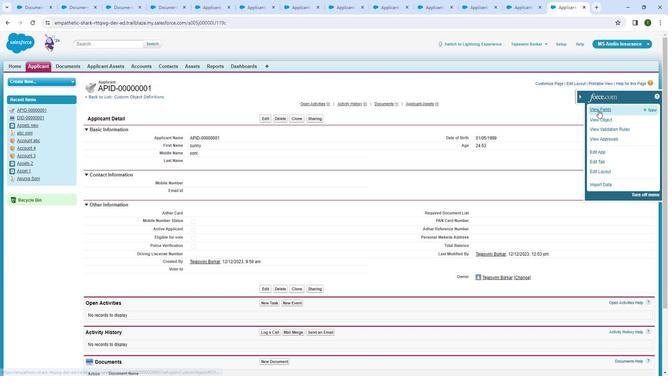 
Action: Mouse moved to (186, 202)
Screenshot: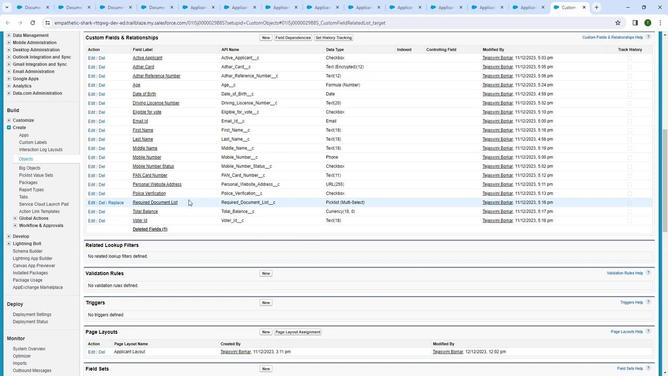 
Action: Mouse scrolled (186, 202) with delta (0, 0)
Screenshot: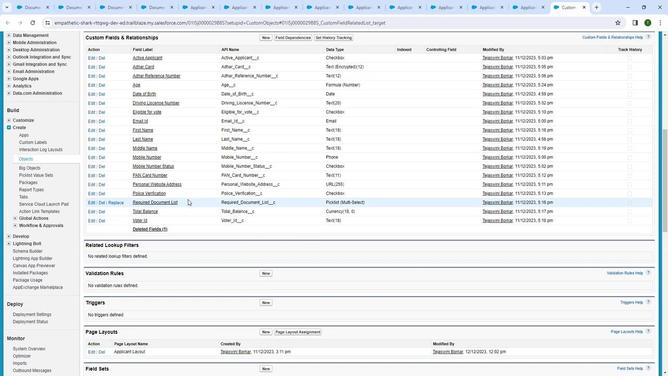 
Action: Mouse moved to (89, 123)
Screenshot: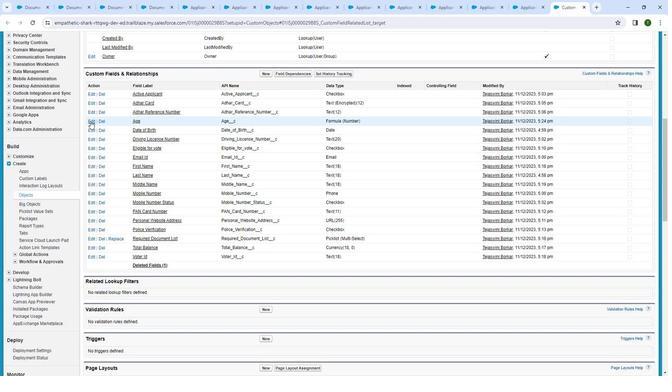 
Action: Mouse pressed left at (89, 123)
Screenshot: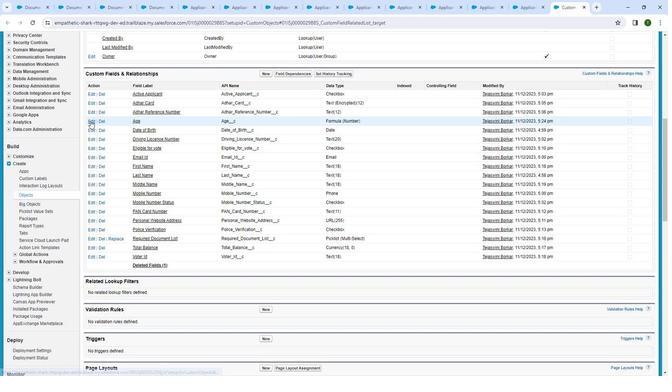 
Action: Mouse moved to (213, 221)
Screenshot: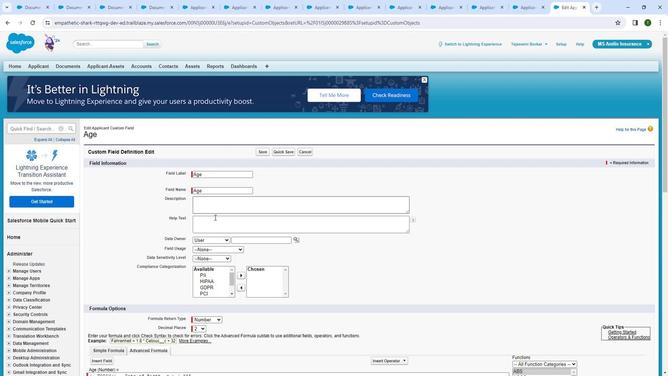 
Action: Mouse scrolled (213, 221) with delta (0, 0)
Screenshot: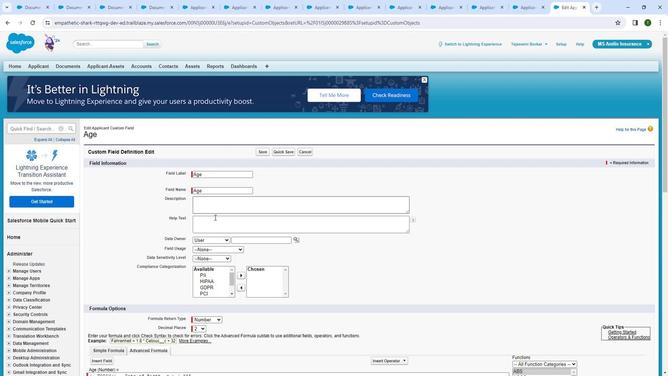 
Action: Mouse moved to (213, 230)
Screenshot: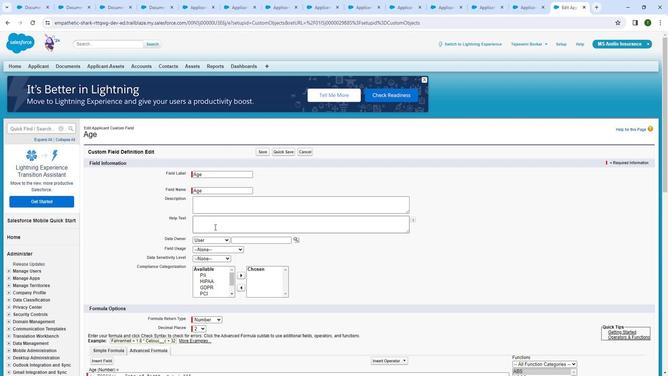 
Action: Mouse scrolled (213, 230) with delta (0, 0)
Screenshot: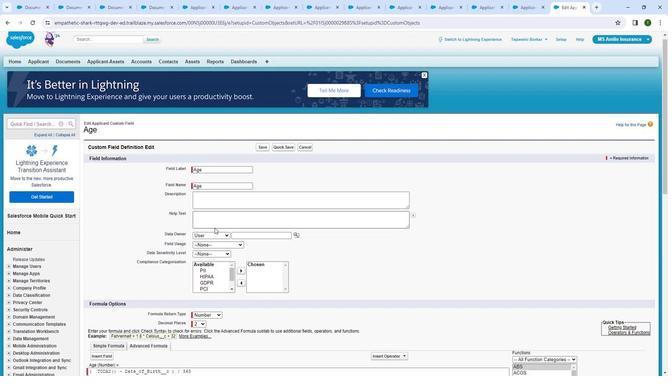 
Action: Mouse moved to (214, 239)
Screenshot: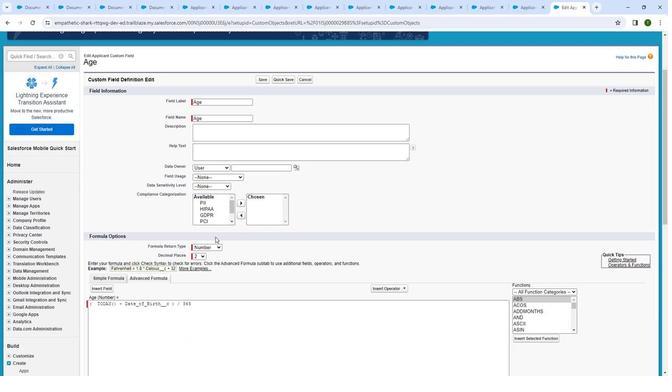 
Action: Mouse scrolled (214, 239) with delta (0, 0)
Screenshot: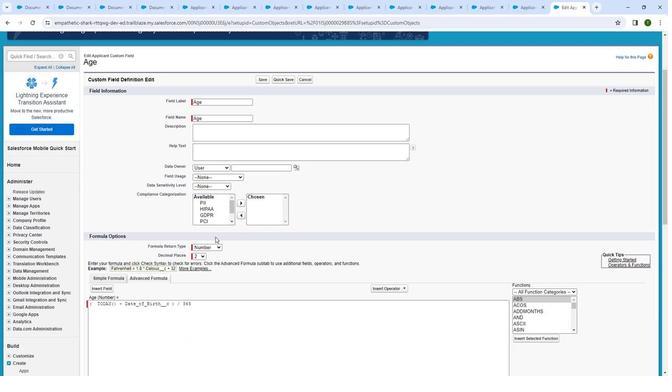 
Action: Mouse moved to (197, 222)
Screenshot: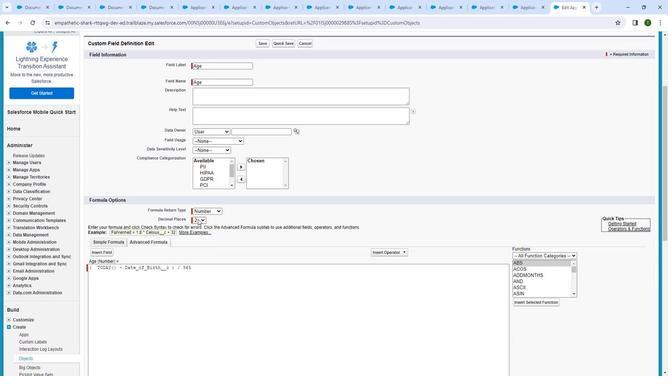 
Action: Mouse pressed left at (197, 222)
Screenshot: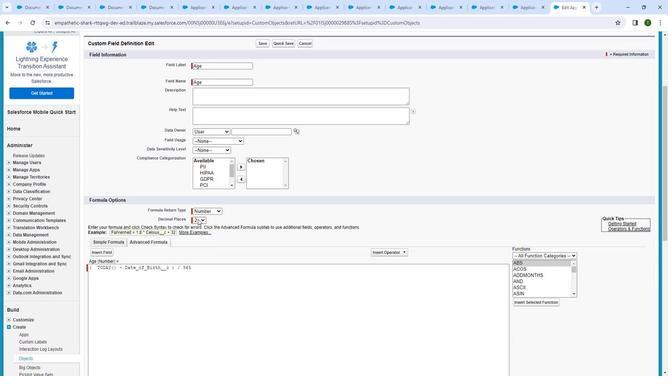 
Action: Mouse moved to (195, 231)
Screenshot: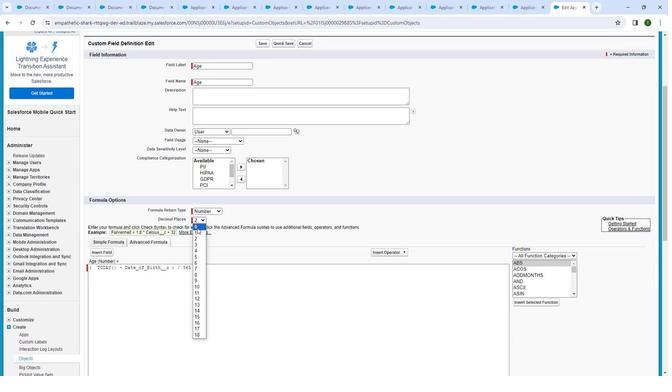 
Action: Mouse pressed left at (195, 231)
Screenshot: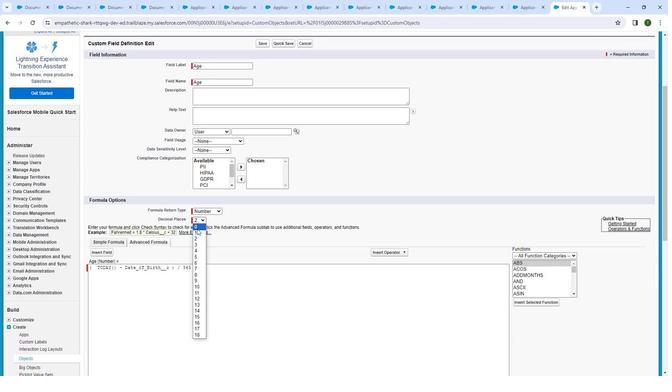 
Action: Mouse moved to (208, 218)
Screenshot: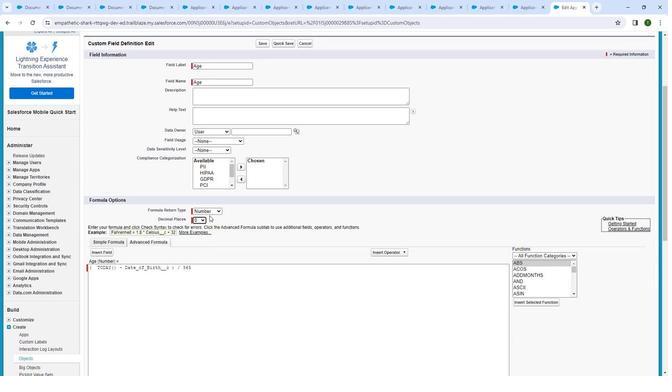 
Action: Mouse scrolled (208, 217) with delta (0, 0)
Screenshot: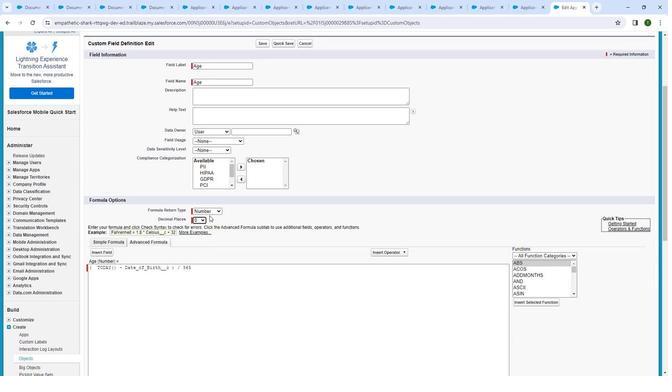 
Action: Mouse moved to (209, 218)
Screenshot: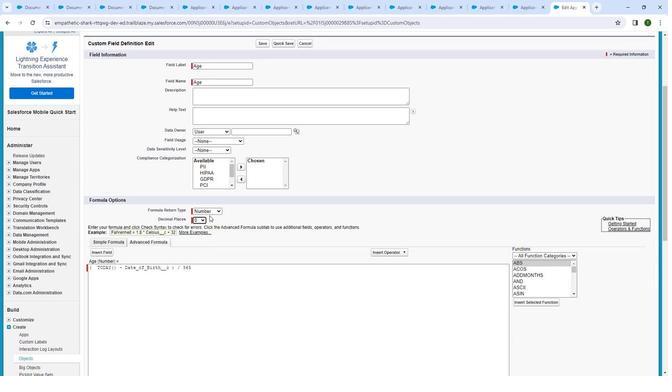
Action: Mouse scrolled (209, 217) with delta (0, 0)
Screenshot: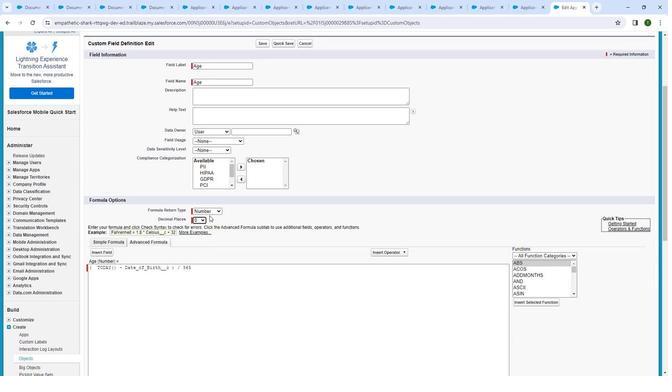 
Action: Mouse moved to (209, 218)
Screenshot: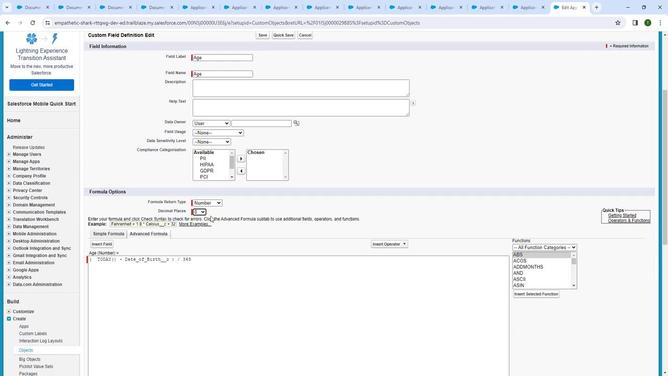 
Action: Mouse scrolled (209, 218) with delta (0, 0)
